Task: Add an event with the title Marketing Campaign Review and Fine-tuning, date '2023/10/01', time 7:00 AM to 9:00 AMand add a description: Welcome to our Team Building Retreat: Problem-Solving Activities, an immersive and transformative experience designed to enhance problem-solving skills, foster collaboration, and strengthen the bond within your team. This retreat is an opportunity for team members to step away from their daily routines, engage in interactive activities, and work together to tackle complex challenges in a supportive and energizing environment., put the event into Orange category . Add location for the event as: Hanoi, Vietnam, logged in from the account softage.4@softage.netand send the event invitation to softage.1@softage.net and softage.2@softage.net. Set a reminder for the event At time of event
Action: Mouse moved to (146, 111)
Screenshot: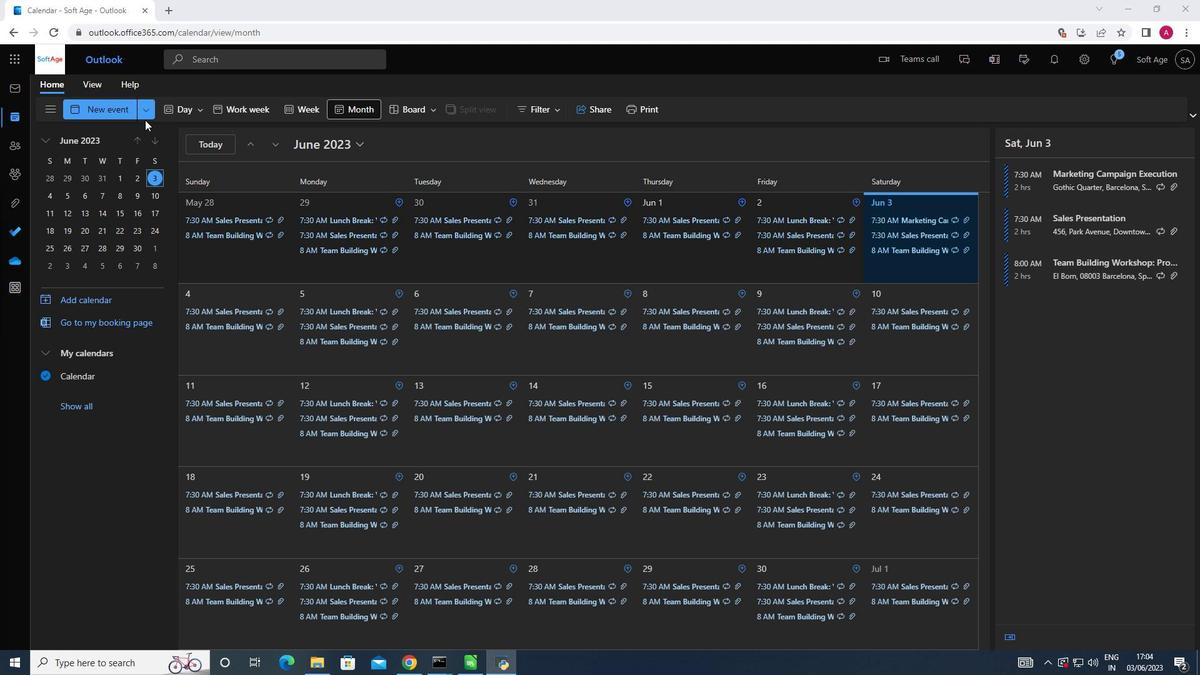 
Action: Mouse pressed left at (146, 111)
Screenshot: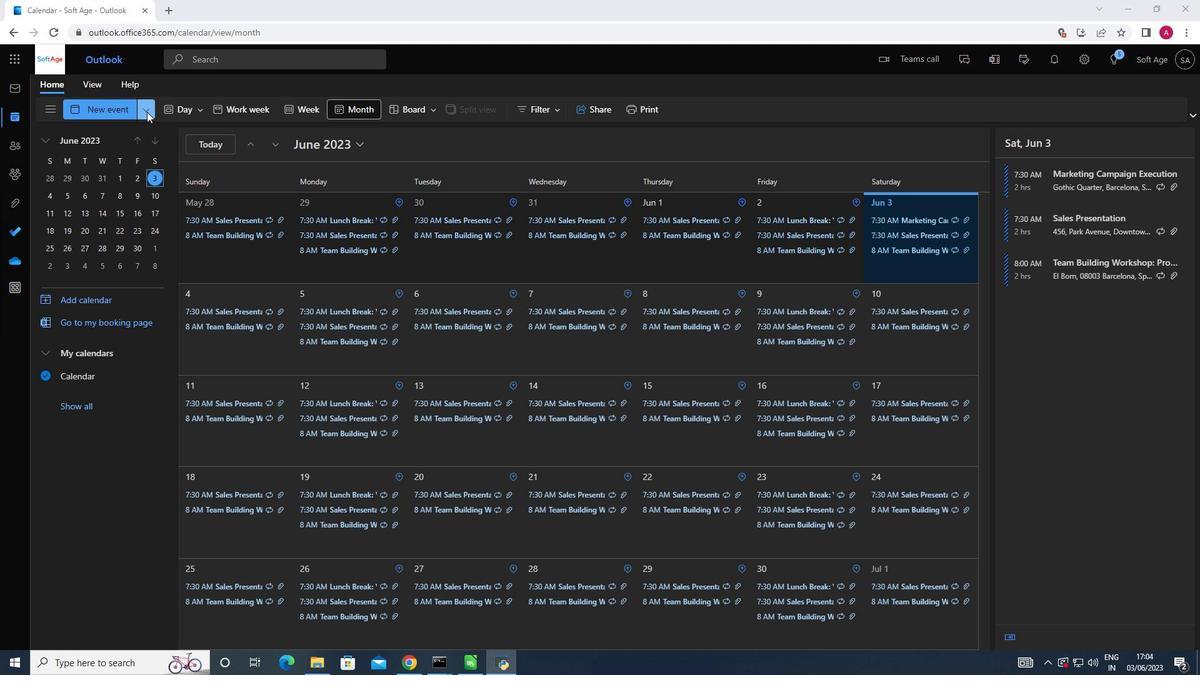 
Action: Mouse moved to (119, 156)
Screenshot: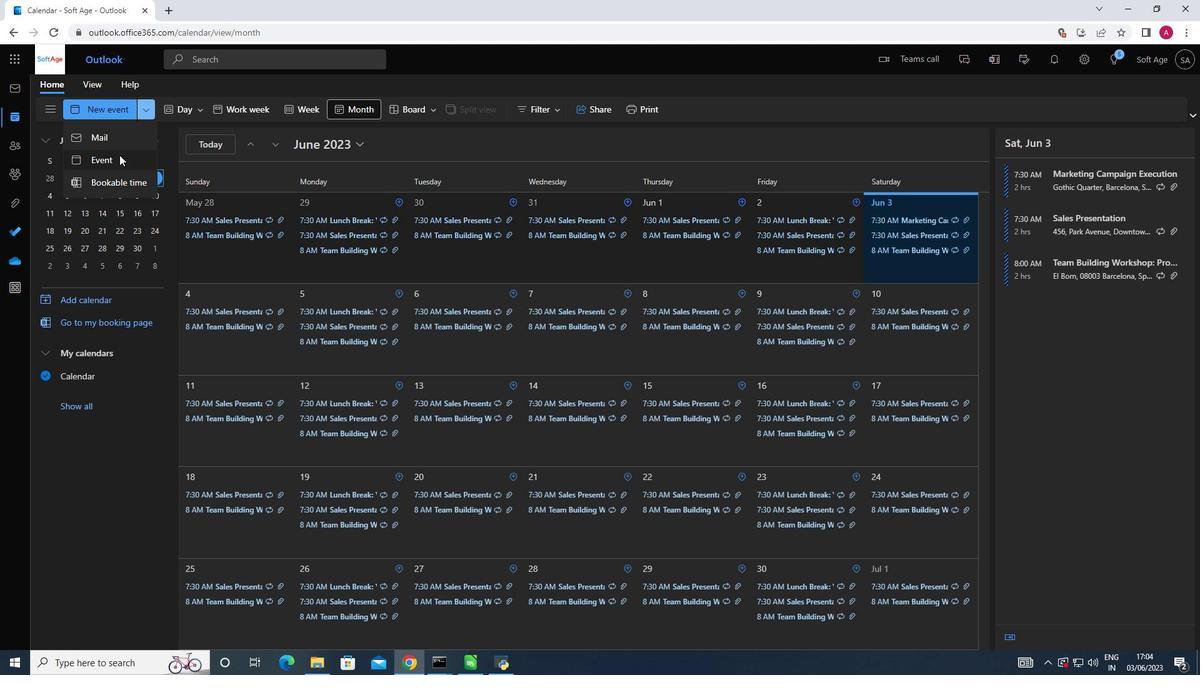 
Action: Mouse pressed left at (119, 156)
Screenshot: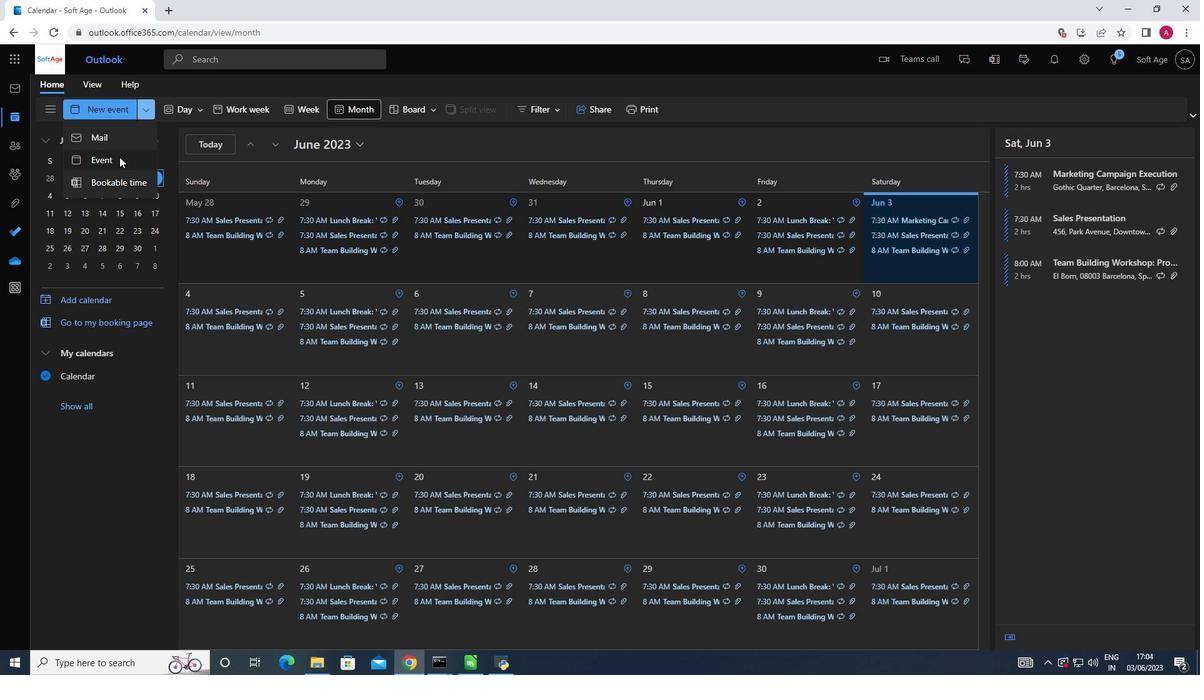 
Action: Mouse moved to (325, 179)
Screenshot: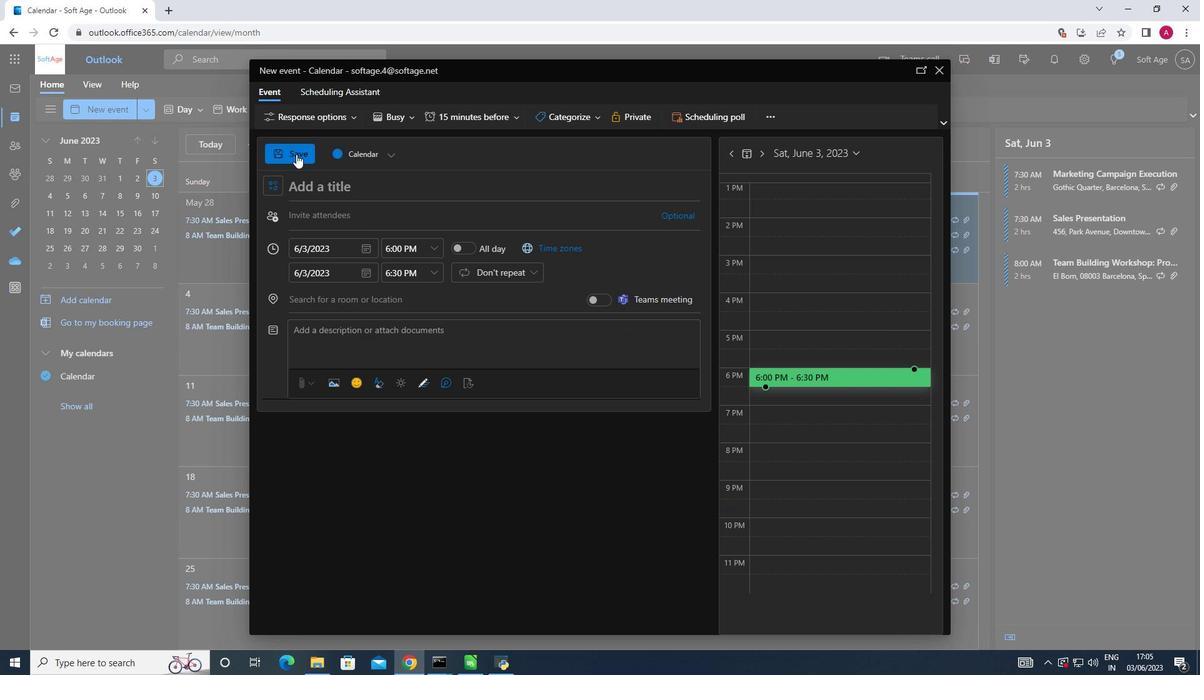 
Action: Mouse pressed left at (325, 179)
Screenshot: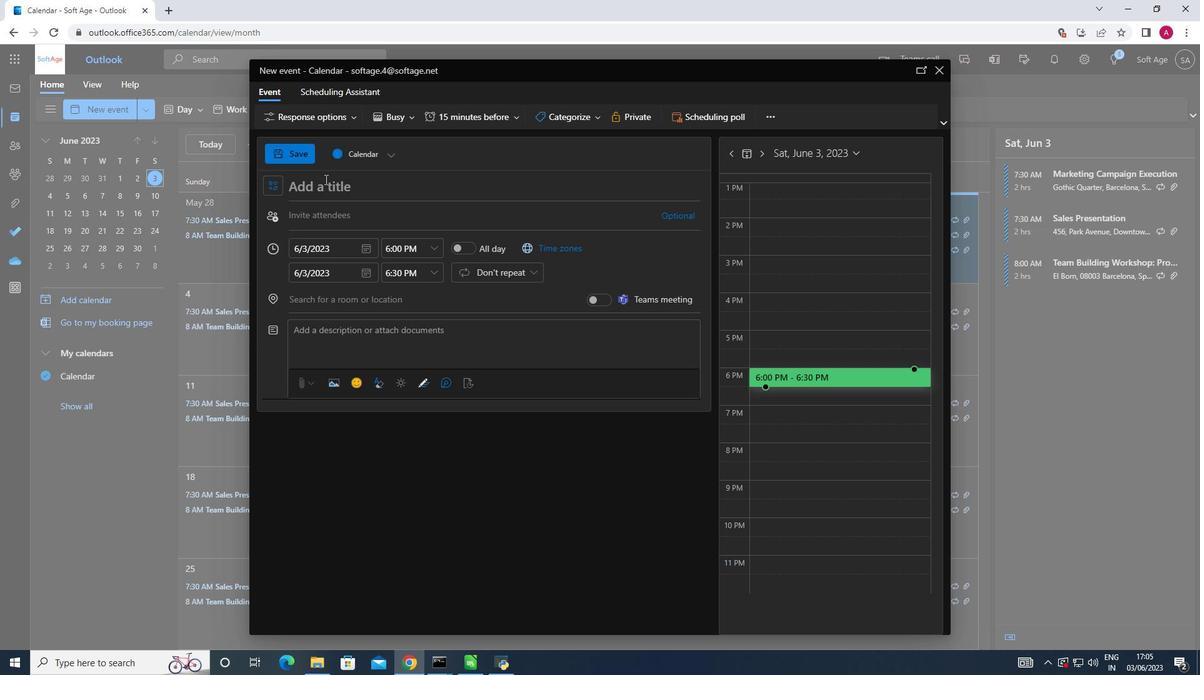 
Action: Mouse moved to (325, 180)
Screenshot: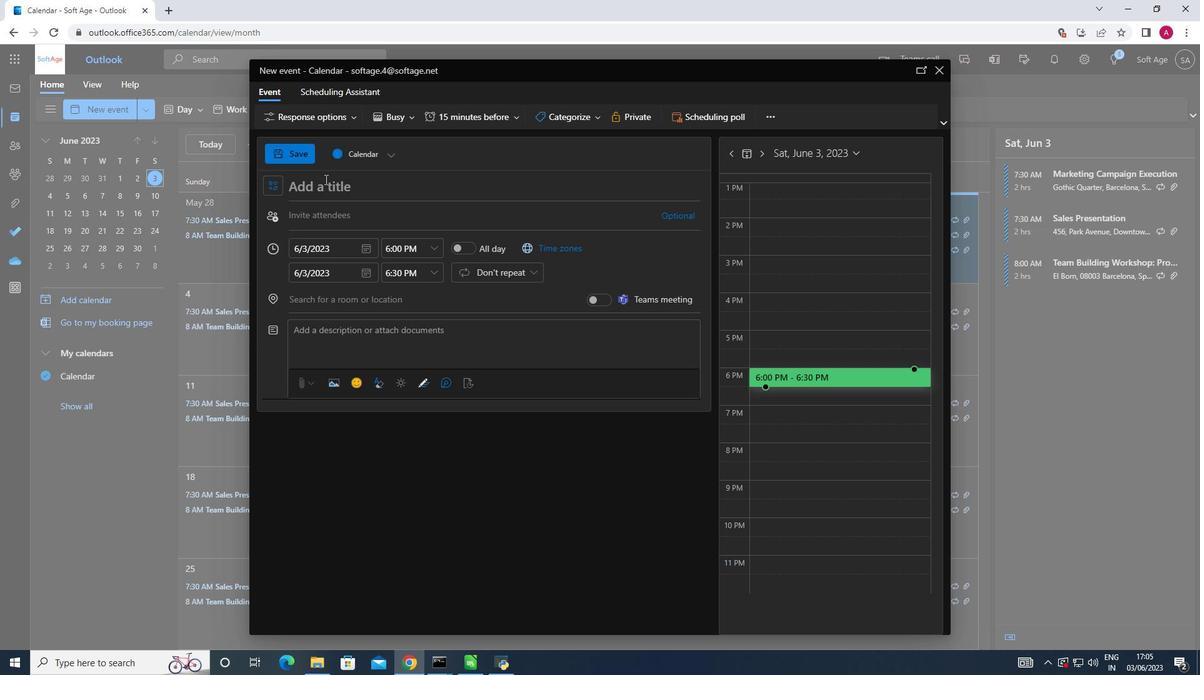 
Action: Key pressed <Key.shift>Marketing<Key.space><Key.shift>Campaigan<Key.space><Key.shift>Review<Key.space>and<Key.space><Key.shift>Fine-<Key.shift><Key.shift><Key.shift><Key.shift>Tuning
Screenshot: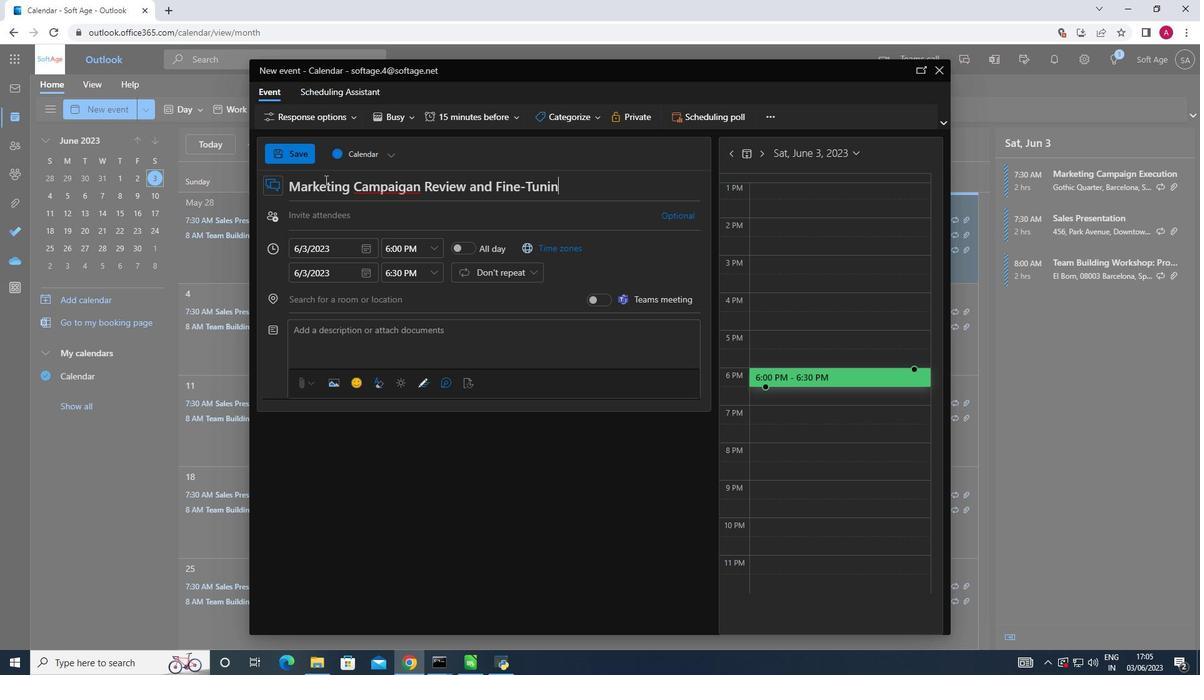 
Action: Mouse moved to (364, 247)
Screenshot: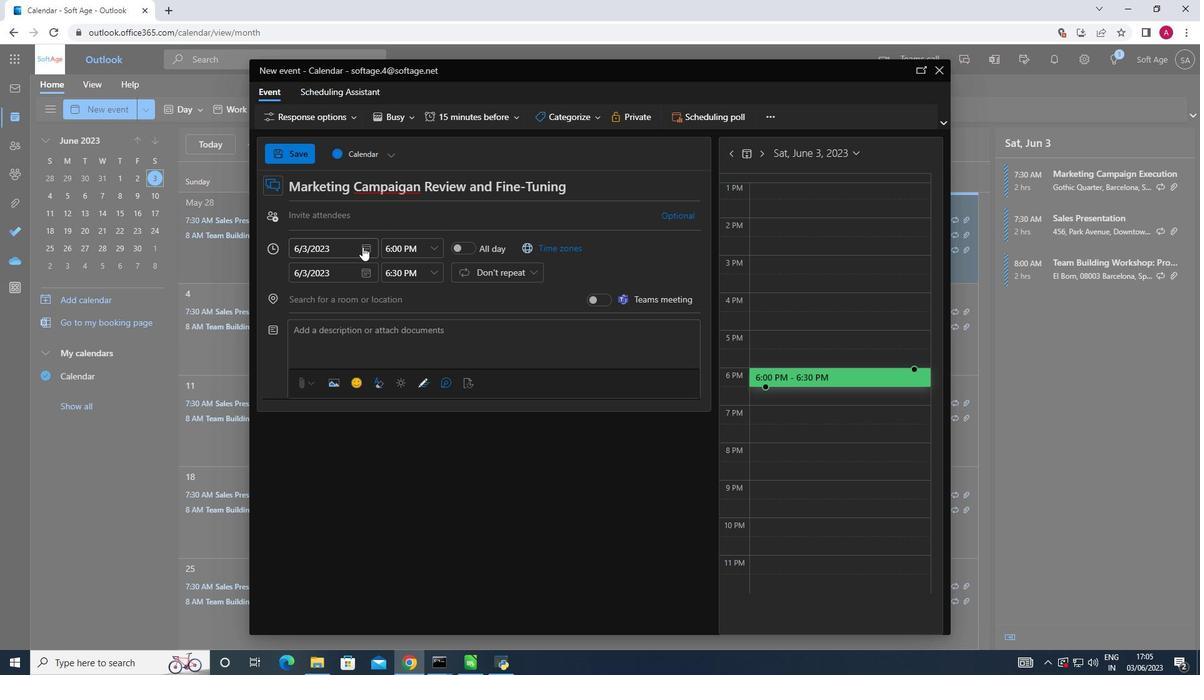 
Action: Mouse pressed left at (364, 247)
Screenshot: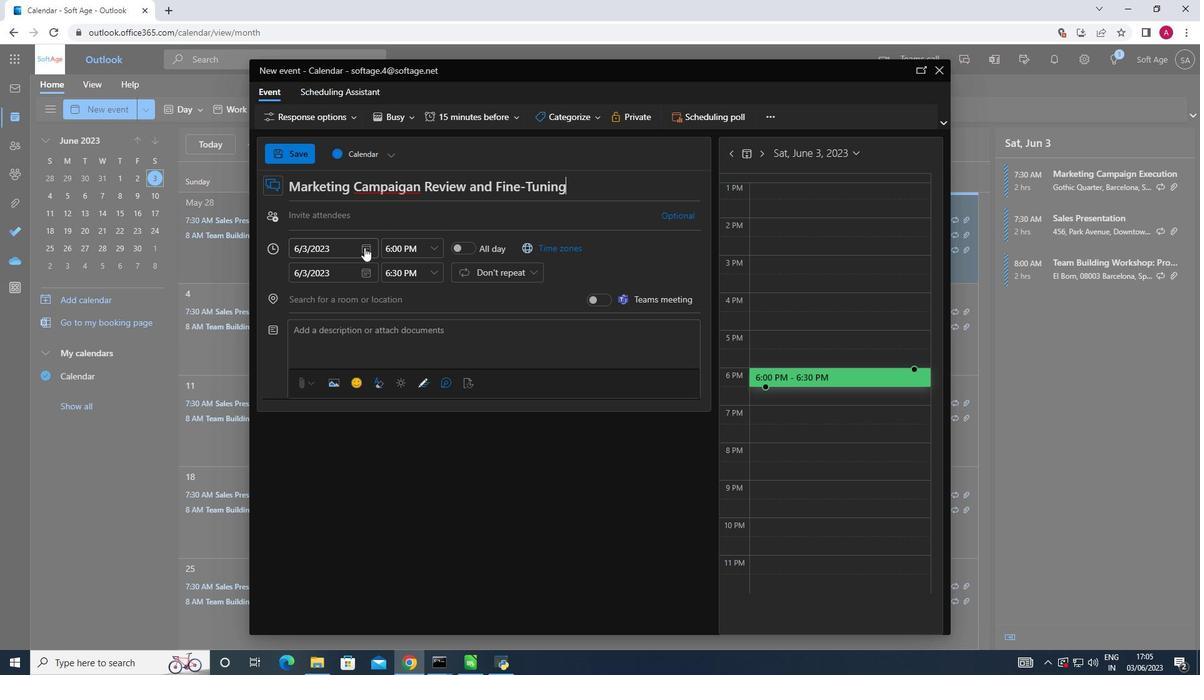 
Action: Mouse moved to (406, 278)
Screenshot: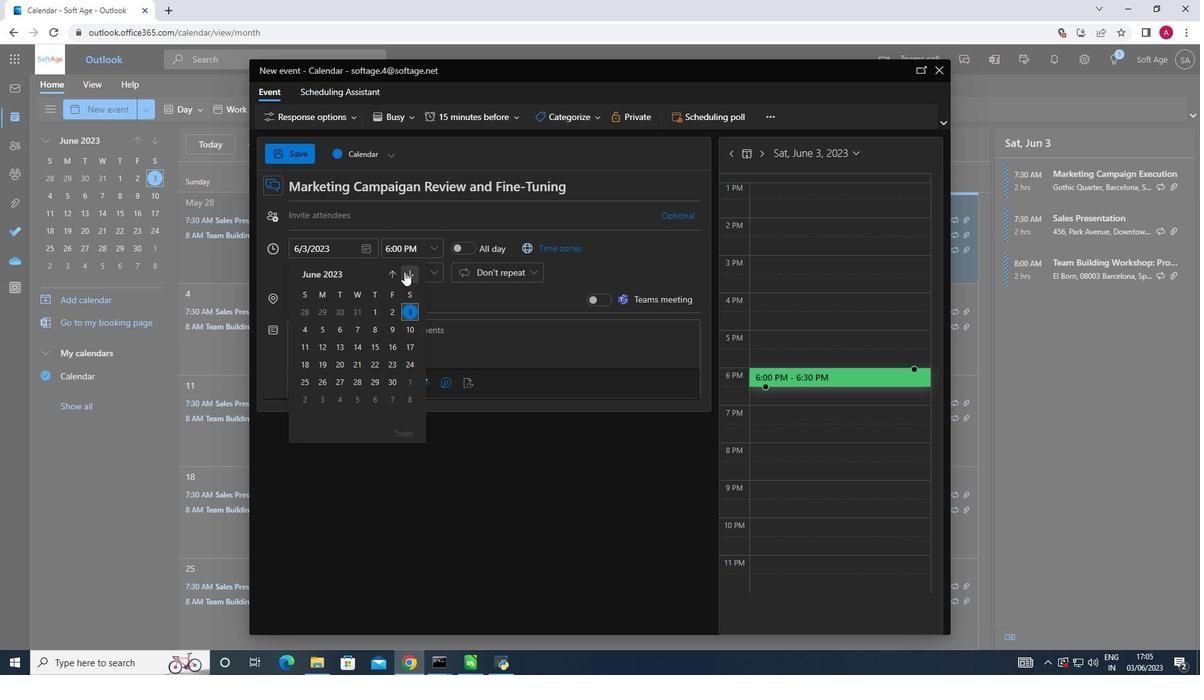 
Action: Mouse pressed left at (406, 278)
Screenshot: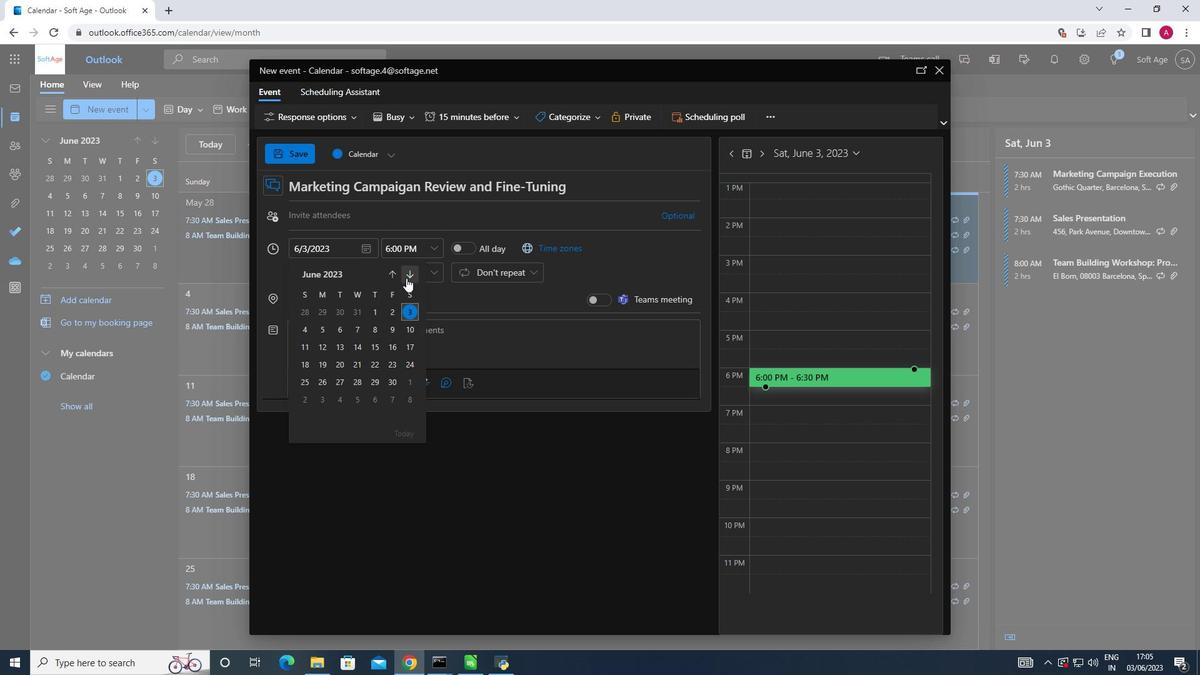 
Action: Mouse moved to (407, 275)
Screenshot: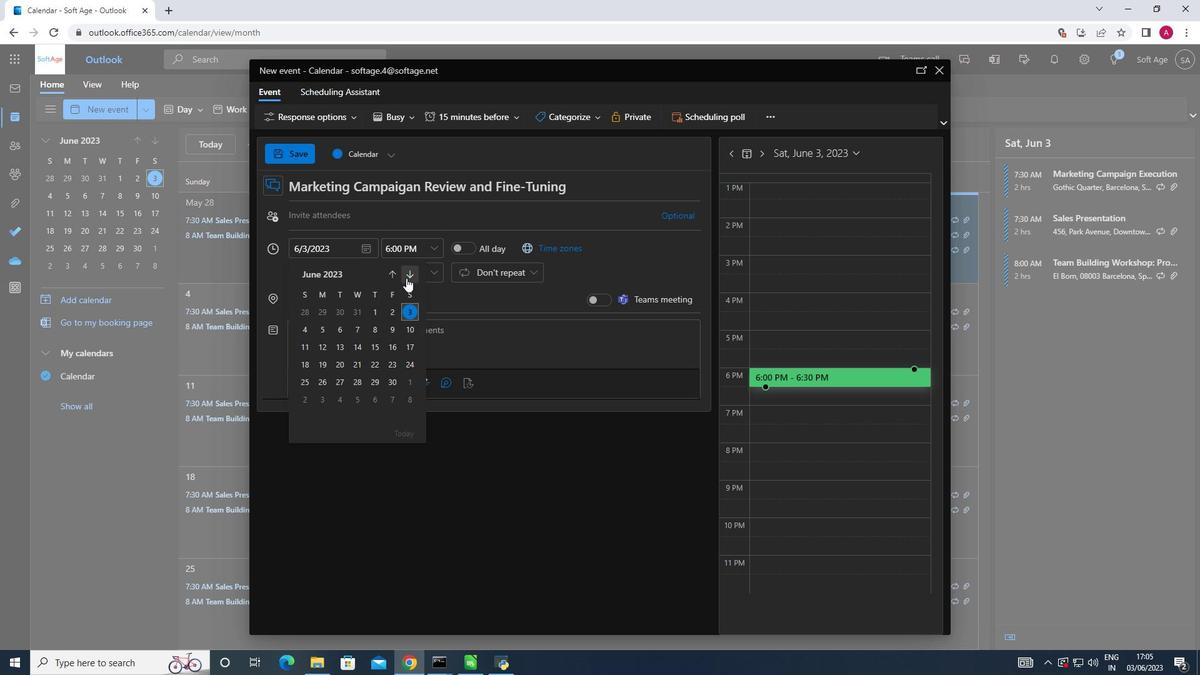 
Action: Mouse pressed left at (407, 275)
Screenshot: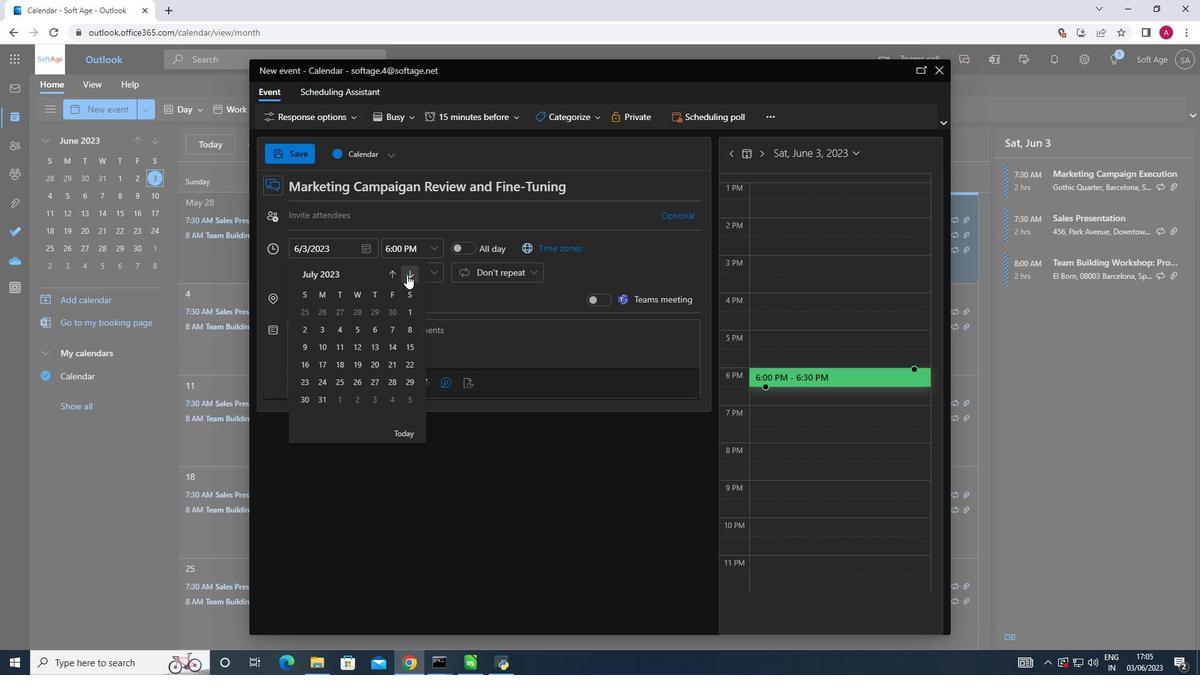 
Action: Mouse pressed left at (407, 275)
Screenshot: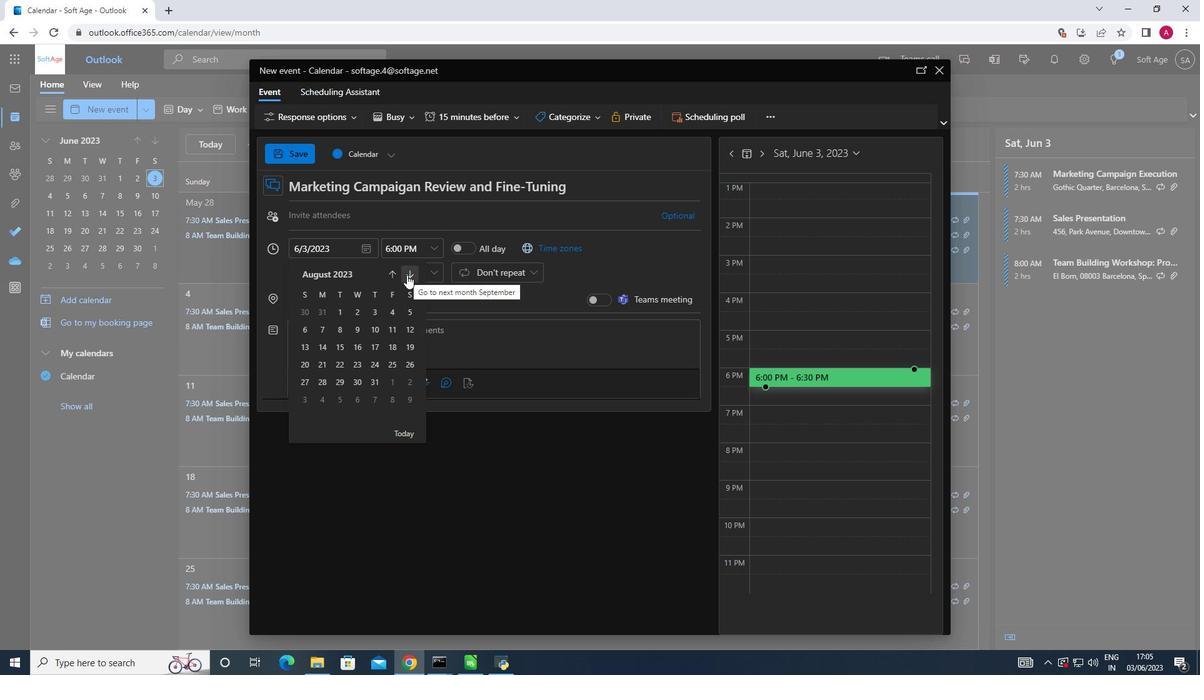 
Action: Mouse moved to (407, 272)
Screenshot: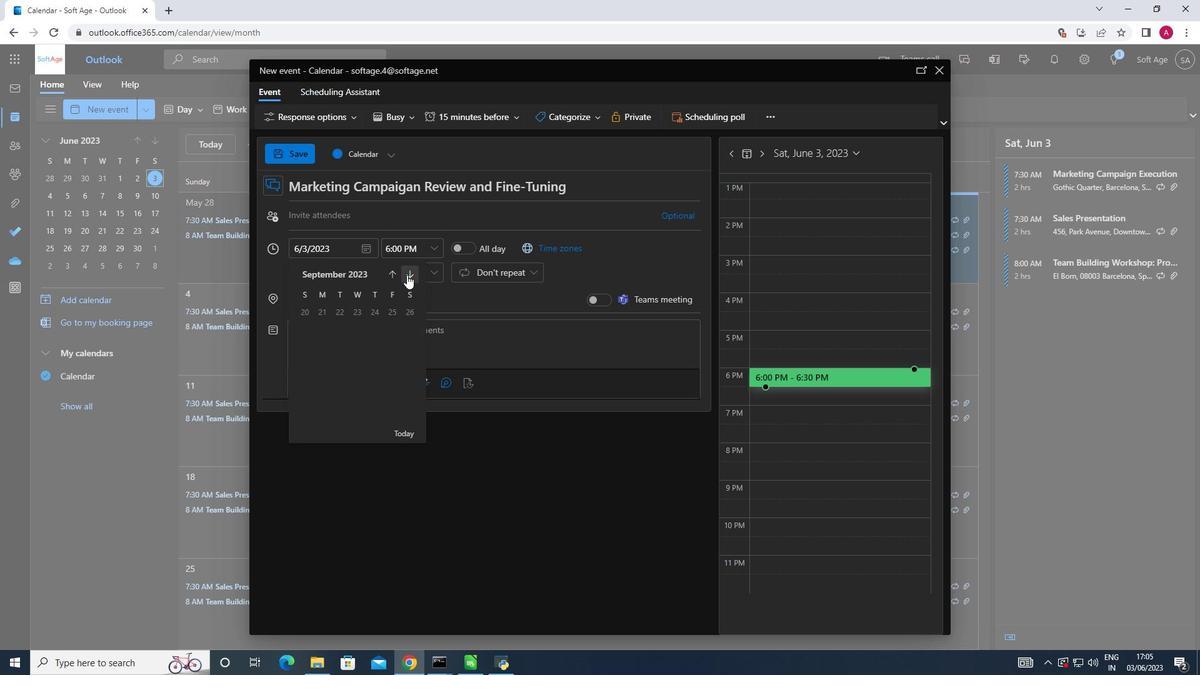
Action: Mouse pressed left at (407, 272)
Screenshot: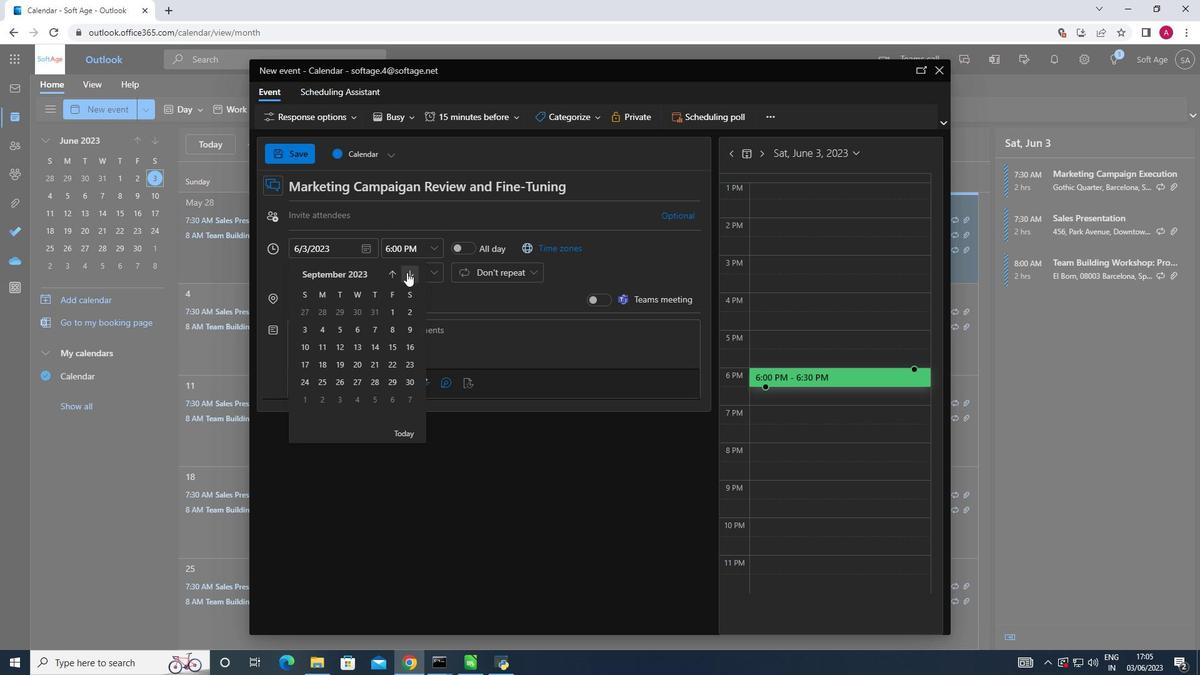 
Action: Mouse moved to (303, 317)
Screenshot: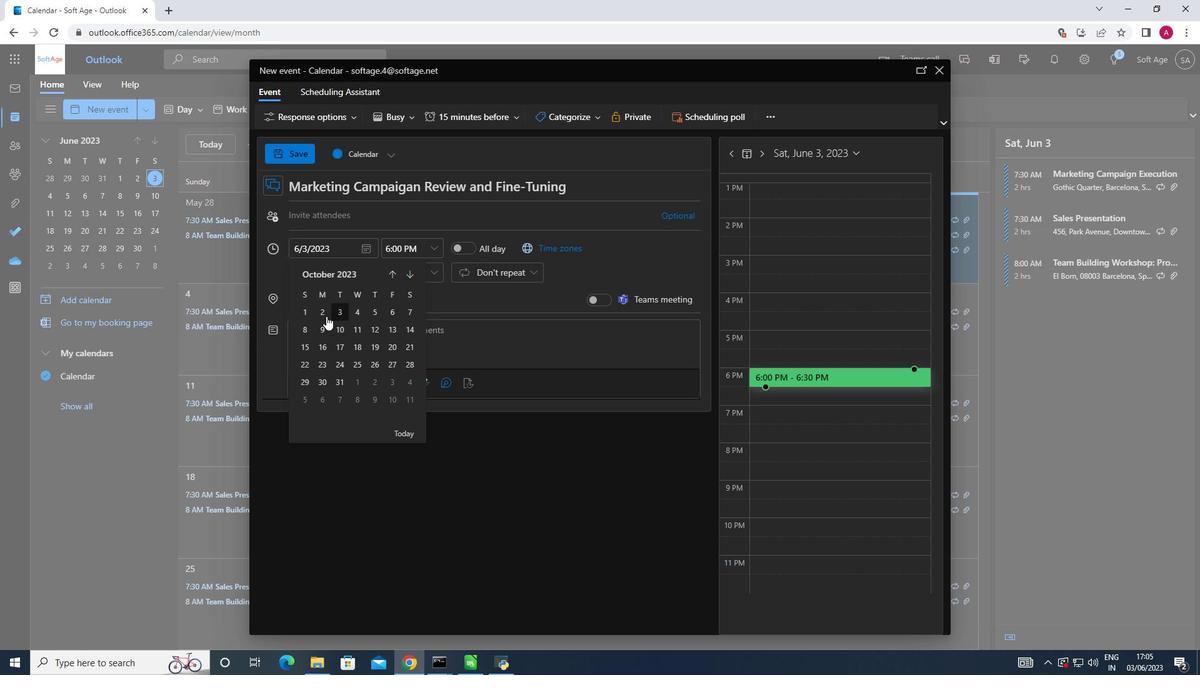 
Action: Mouse pressed left at (303, 317)
Screenshot: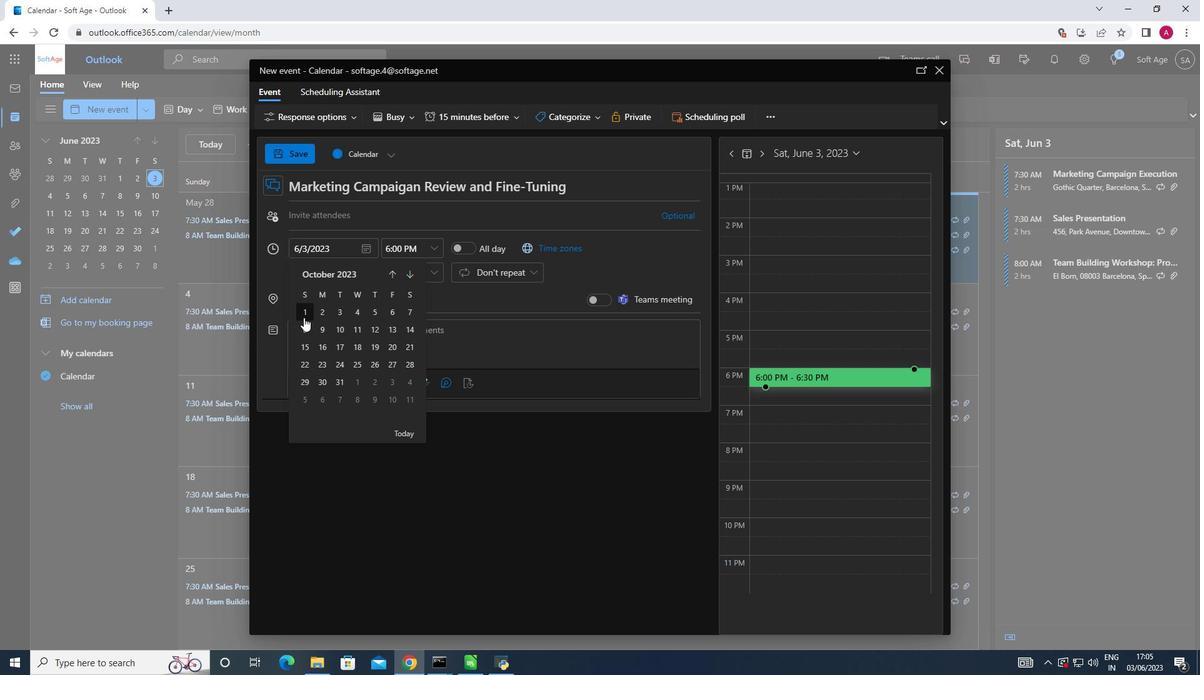
Action: Mouse moved to (430, 248)
Screenshot: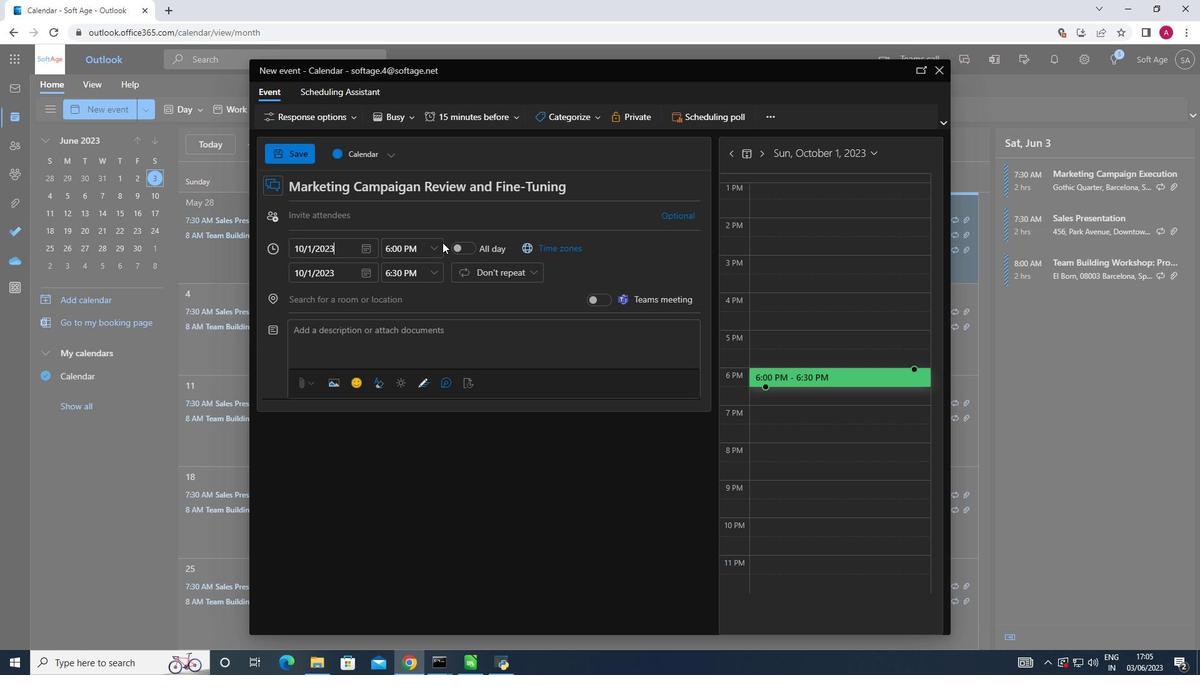 
Action: Mouse pressed left at (430, 248)
Screenshot: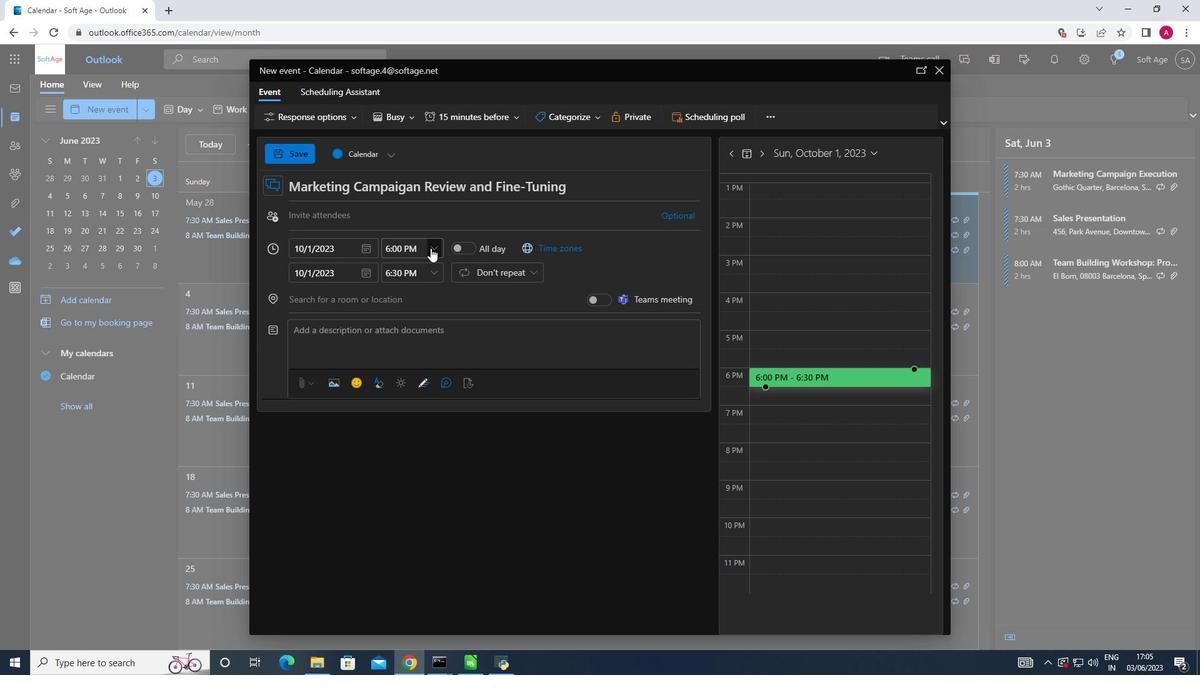 
Action: Mouse moved to (427, 264)
Screenshot: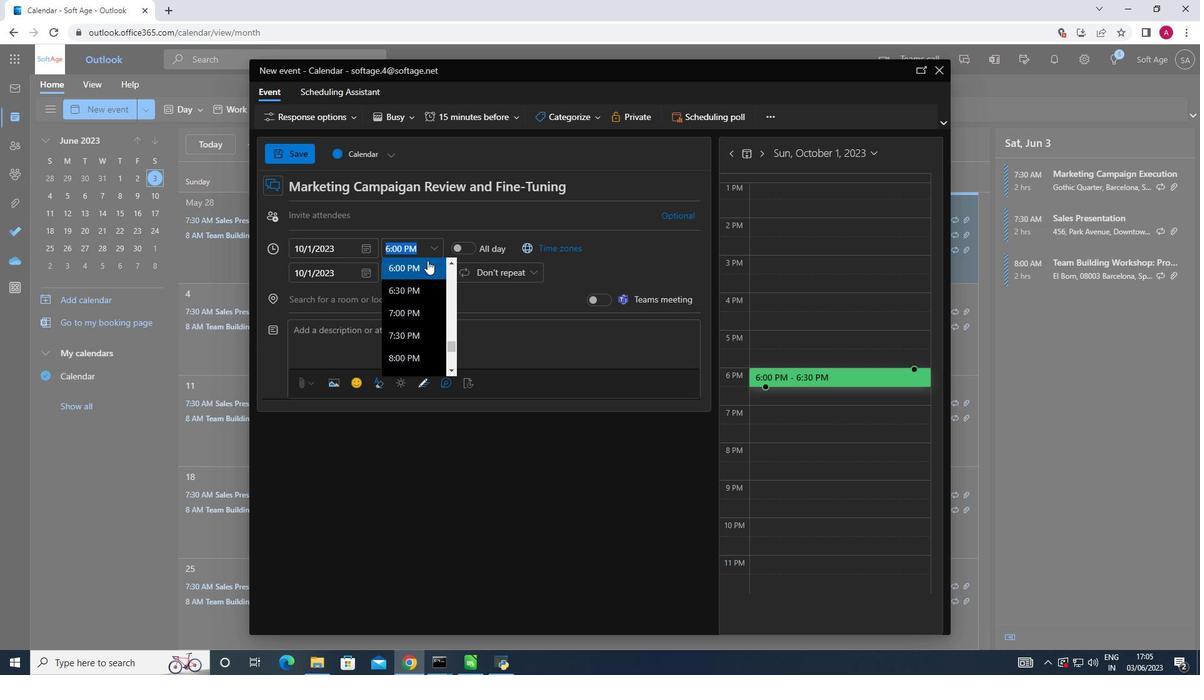 
Action: Mouse scrolled (427, 265) with delta (0, 0)
Screenshot: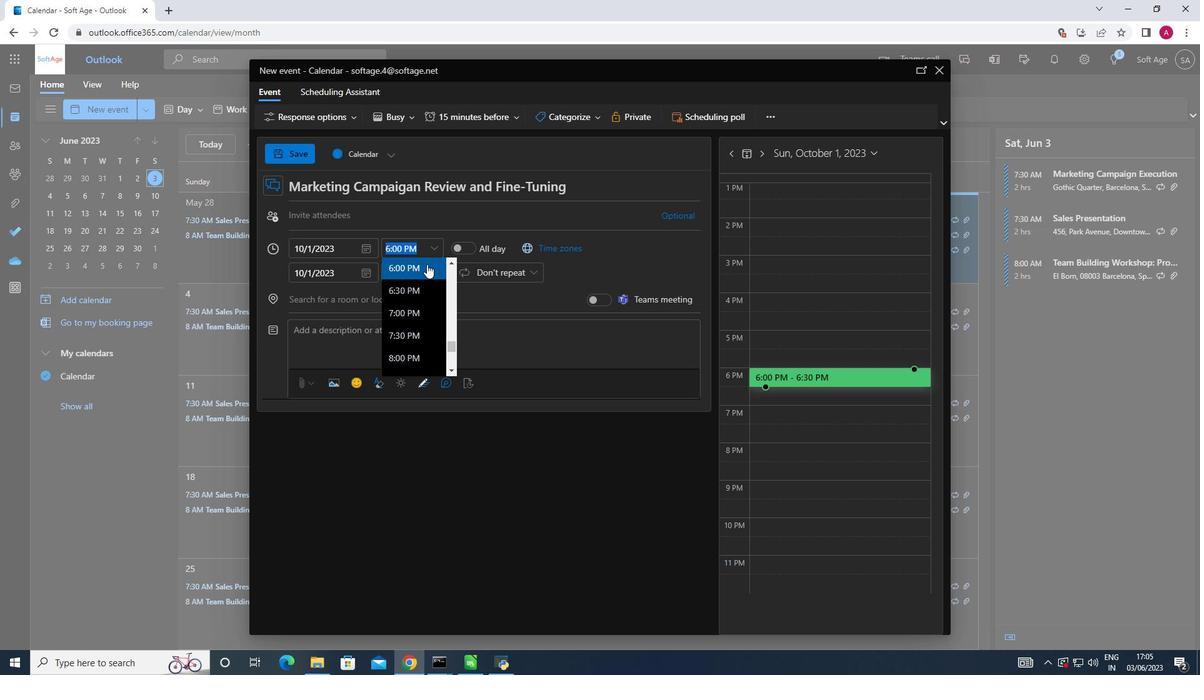 
Action: Mouse scrolled (427, 265) with delta (0, 0)
Screenshot: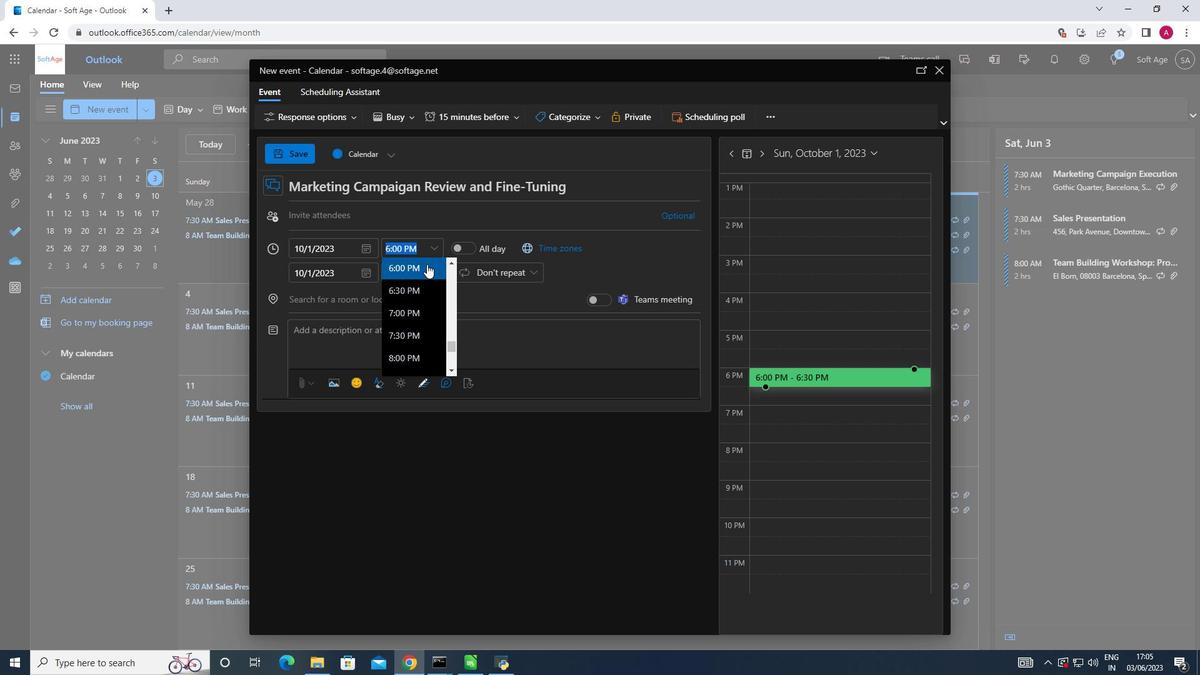
Action: Mouse scrolled (427, 265) with delta (0, 0)
Screenshot: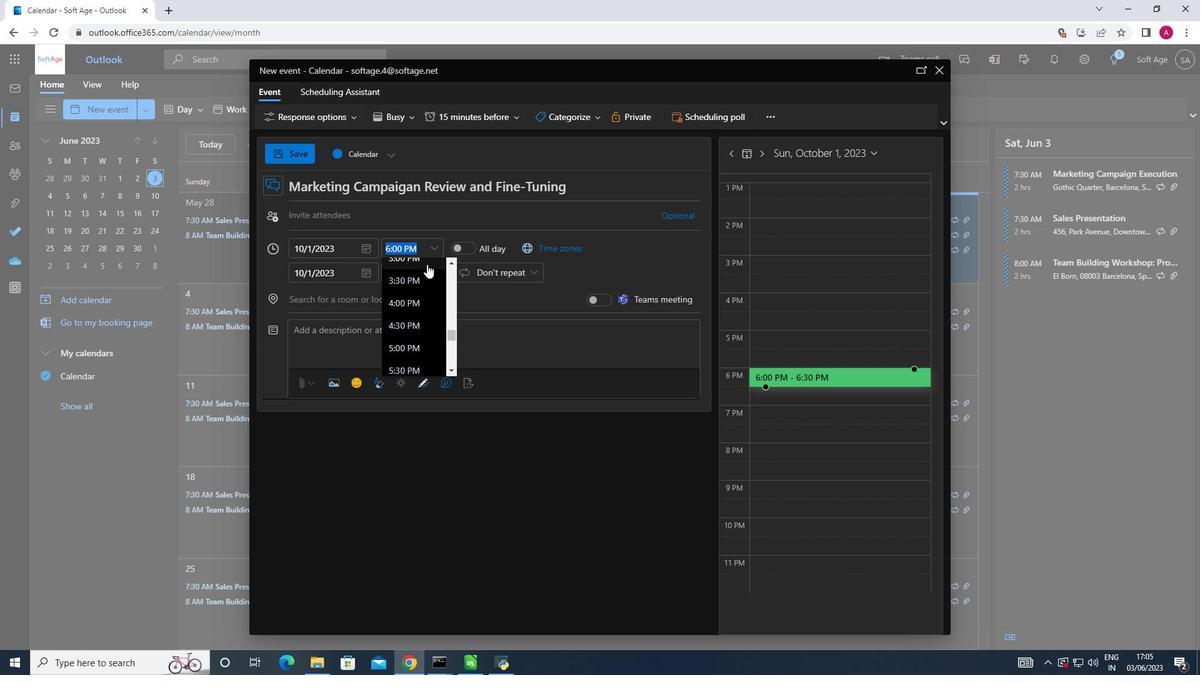 
Action: Mouse scrolled (427, 265) with delta (0, 0)
Screenshot: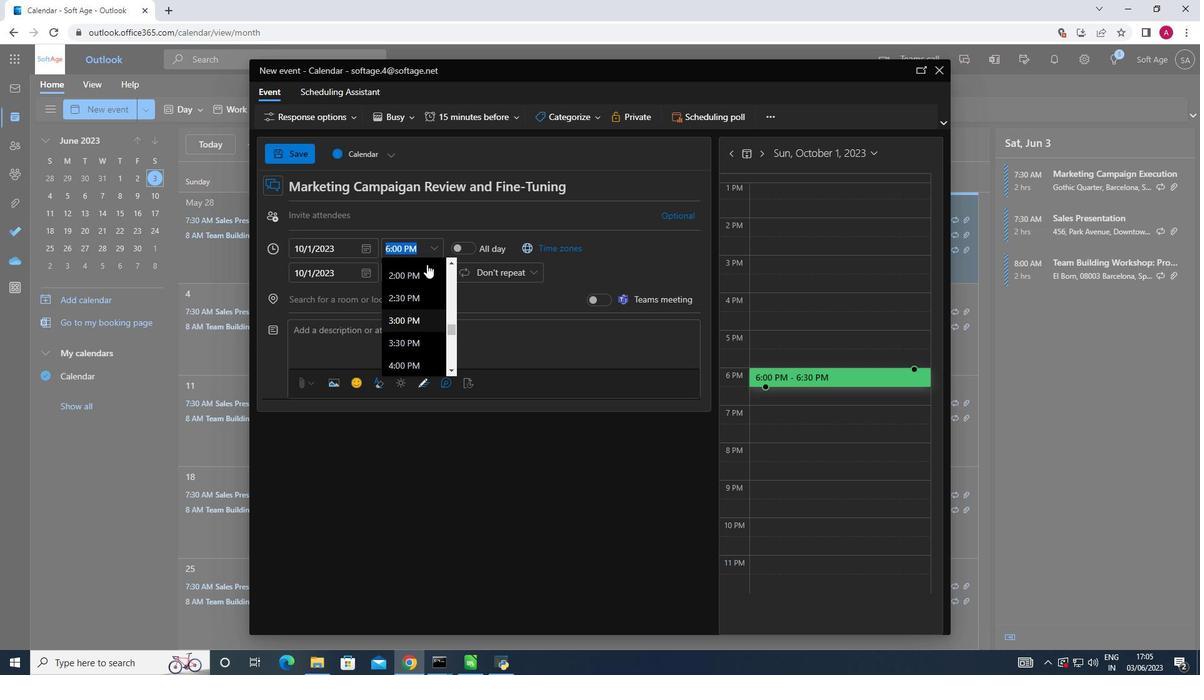 
Action: Mouse scrolled (427, 265) with delta (0, 0)
Screenshot: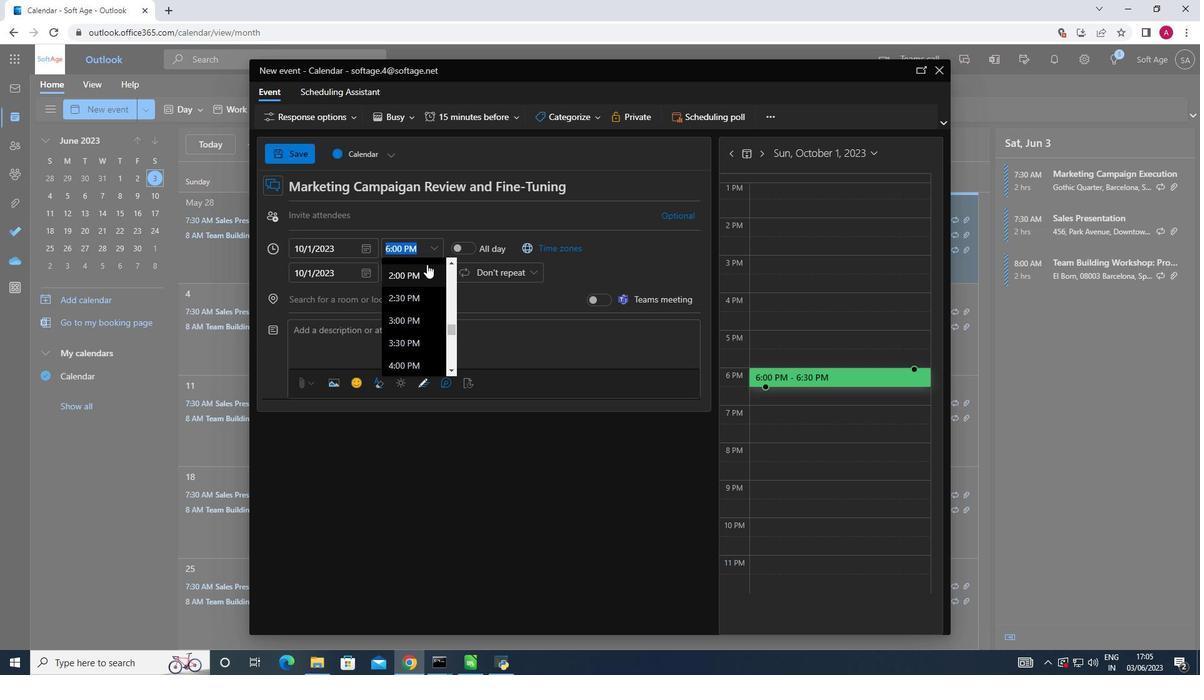 
Action: Mouse scrolled (427, 265) with delta (0, 0)
Screenshot: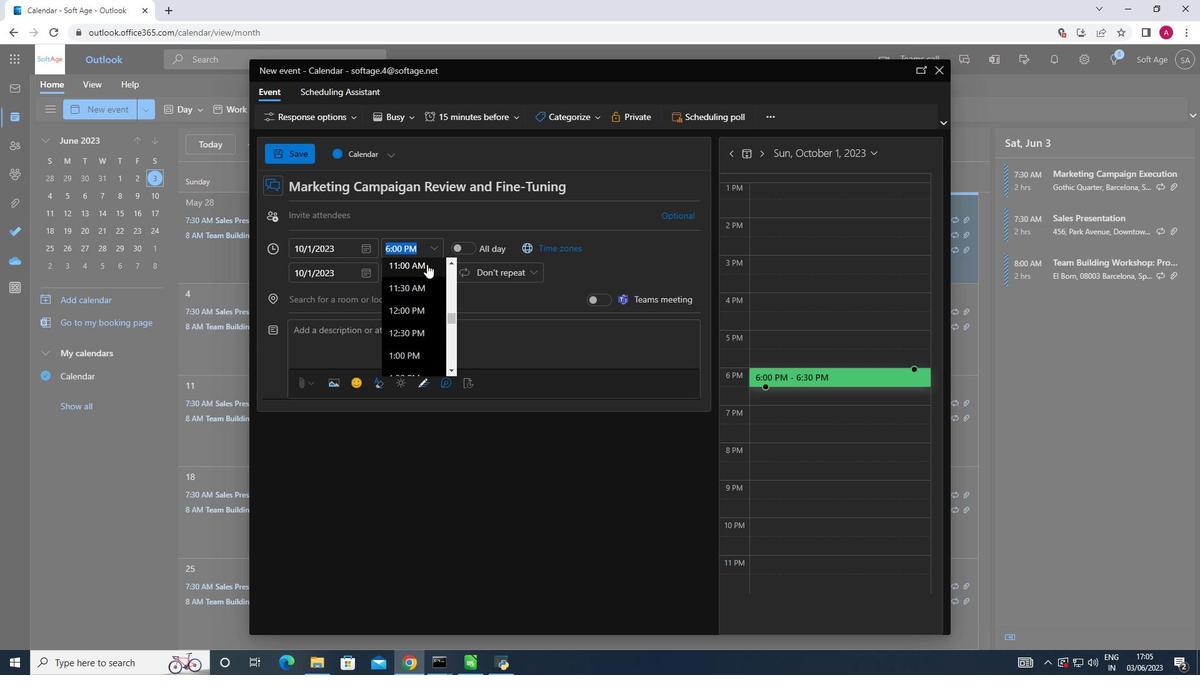 
Action: Mouse scrolled (427, 265) with delta (0, 0)
Screenshot: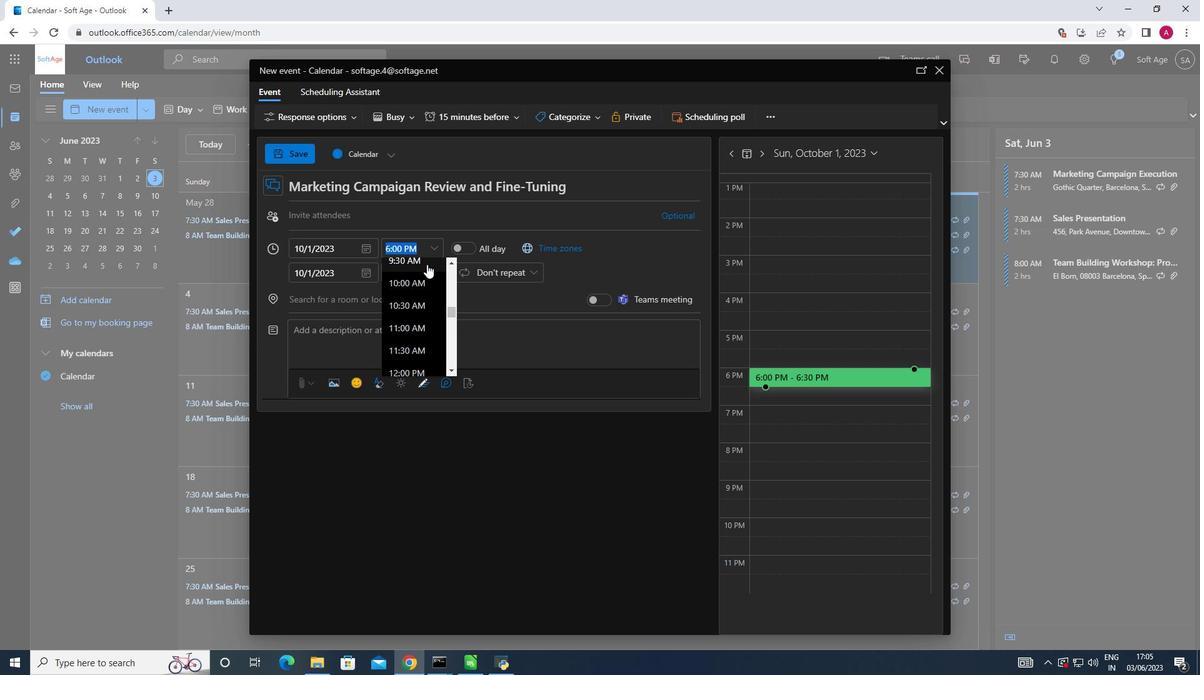 
Action: Mouse scrolled (427, 265) with delta (0, 0)
Screenshot: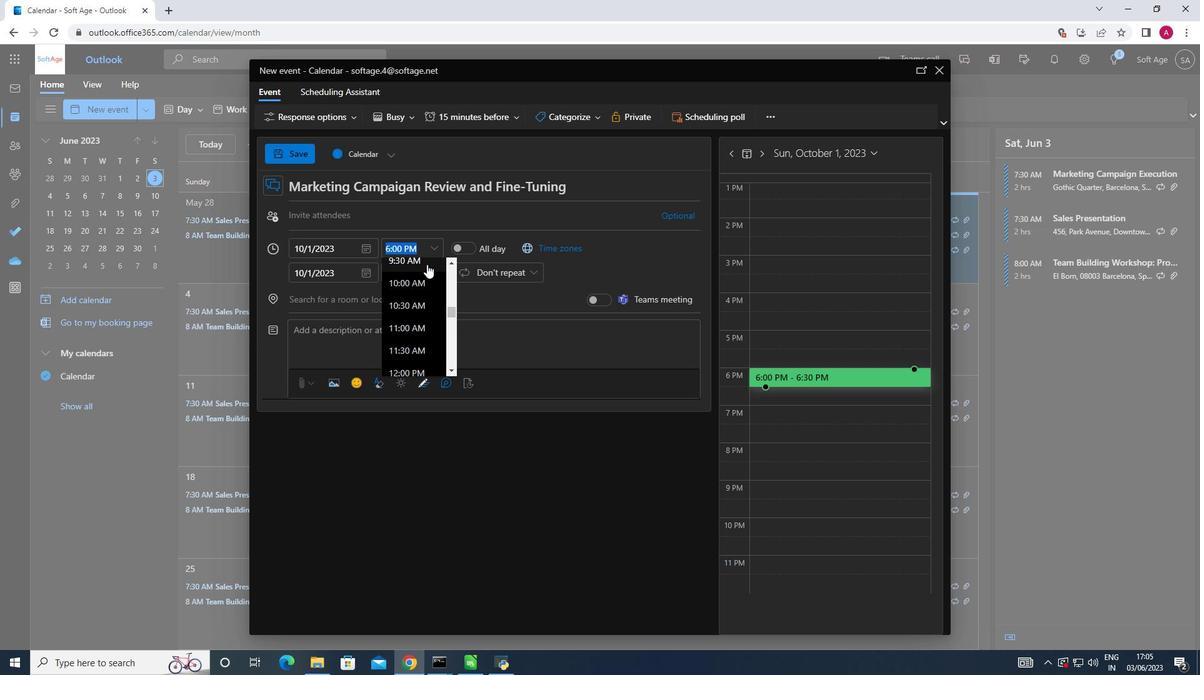 
Action: Mouse moved to (407, 275)
Screenshot: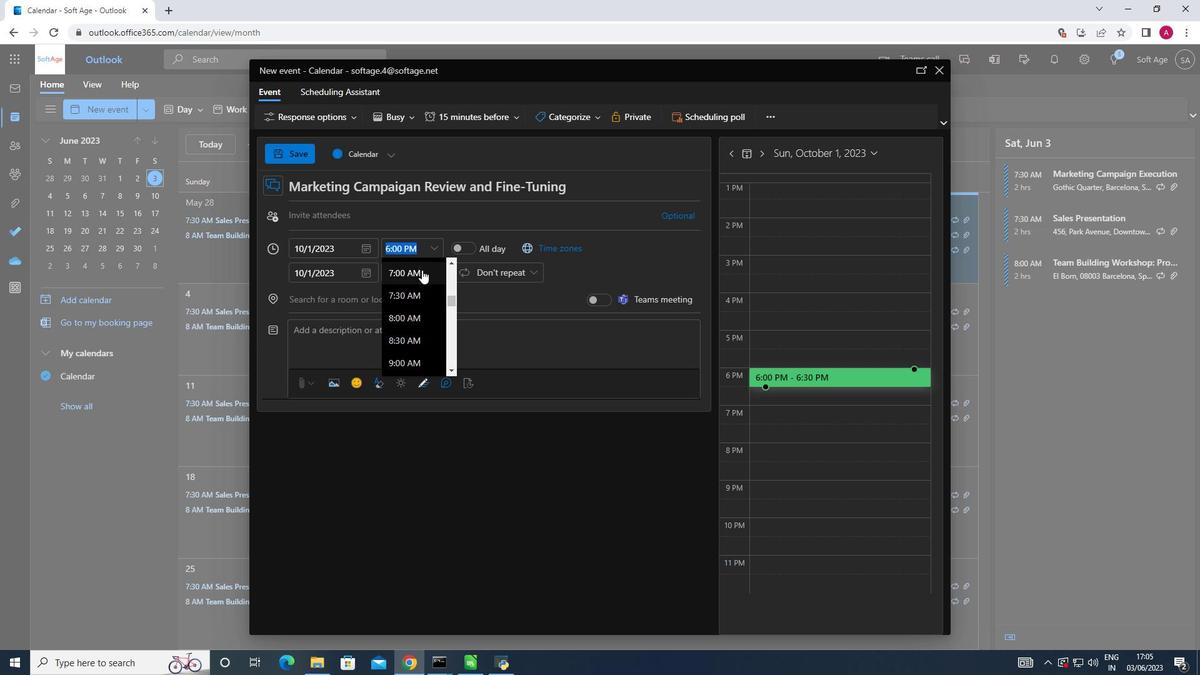 
Action: Mouse pressed left at (407, 275)
Screenshot: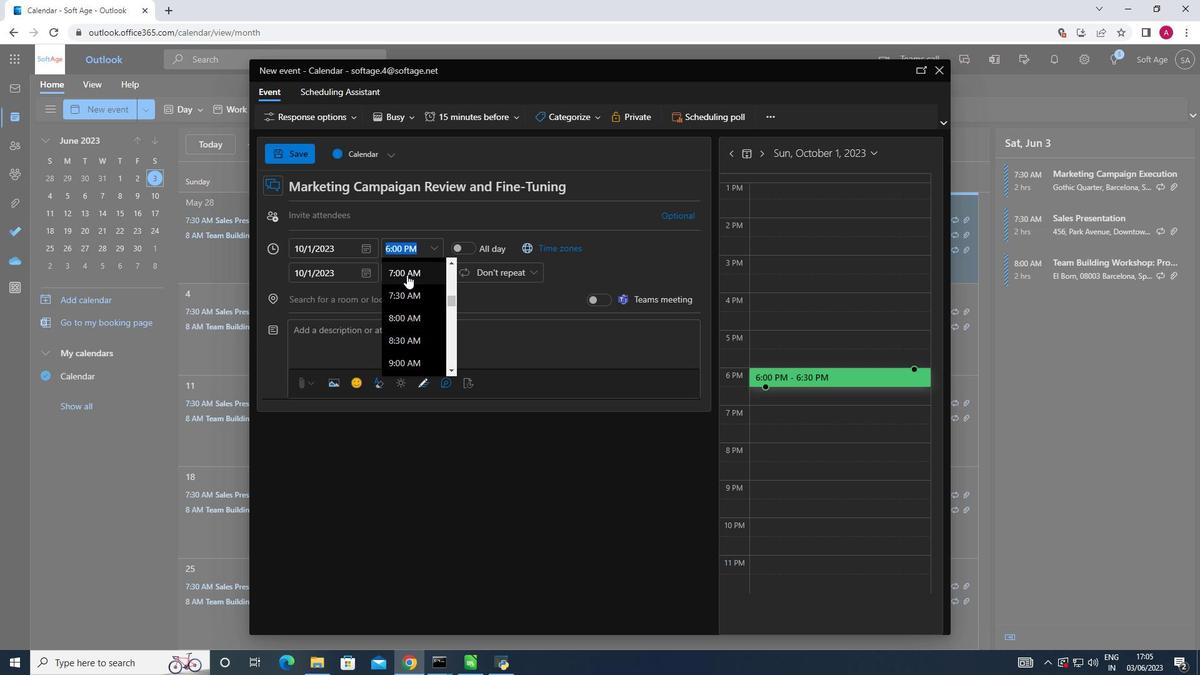 
Action: Mouse moved to (431, 273)
Screenshot: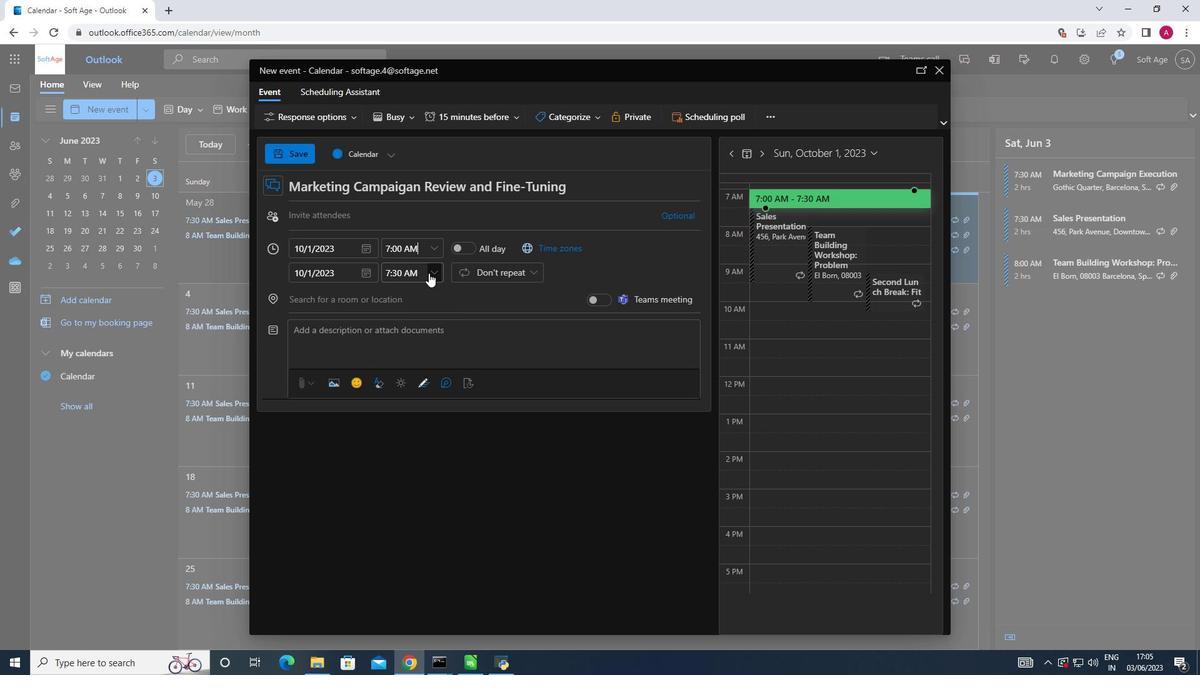 
Action: Mouse pressed left at (431, 273)
Screenshot: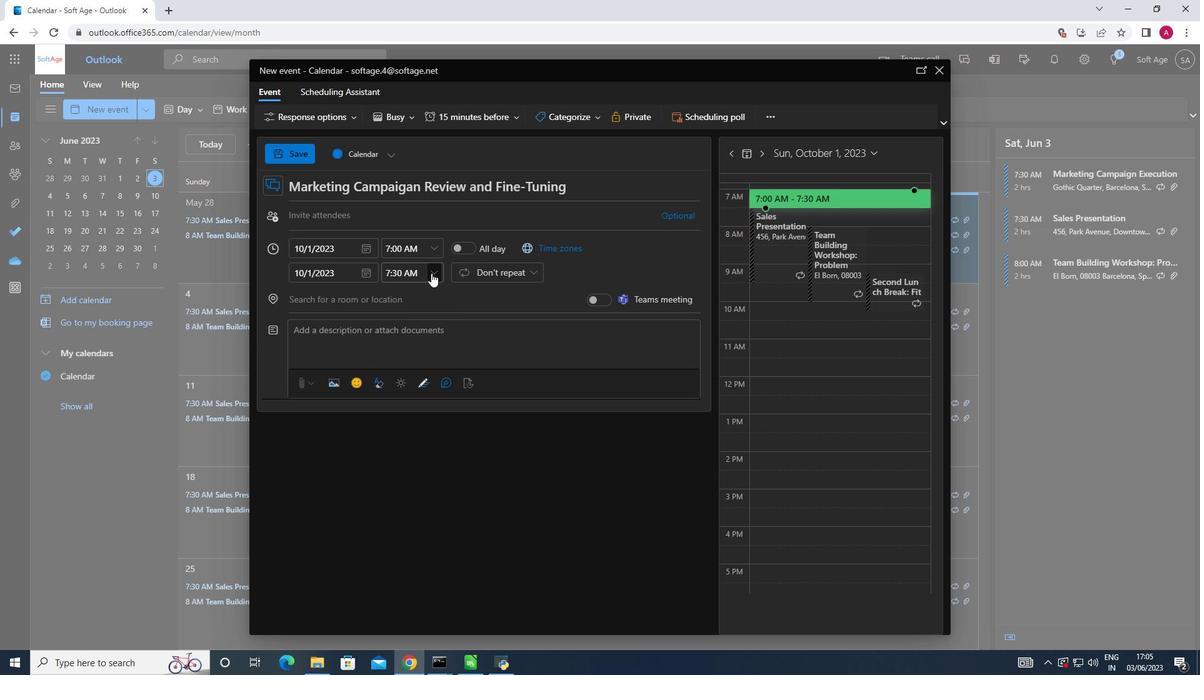 
Action: Mouse moved to (412, 360)
Screenshot: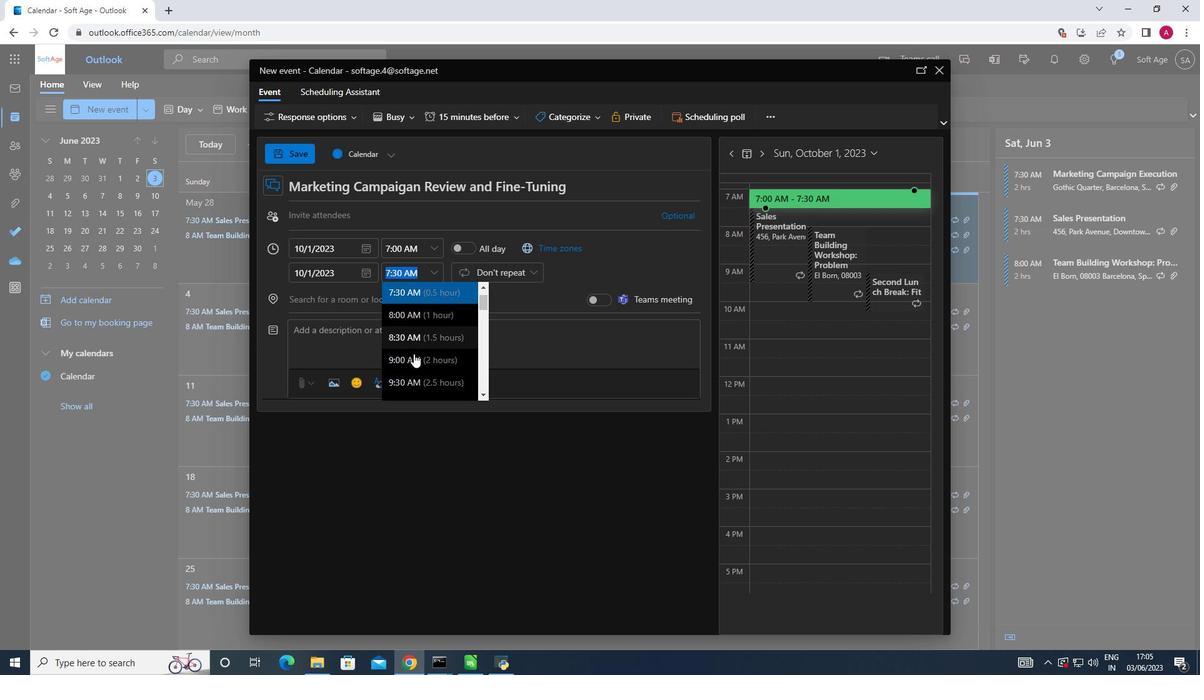 
Action: Mouse pressed left at (412, 360)
Screenshot: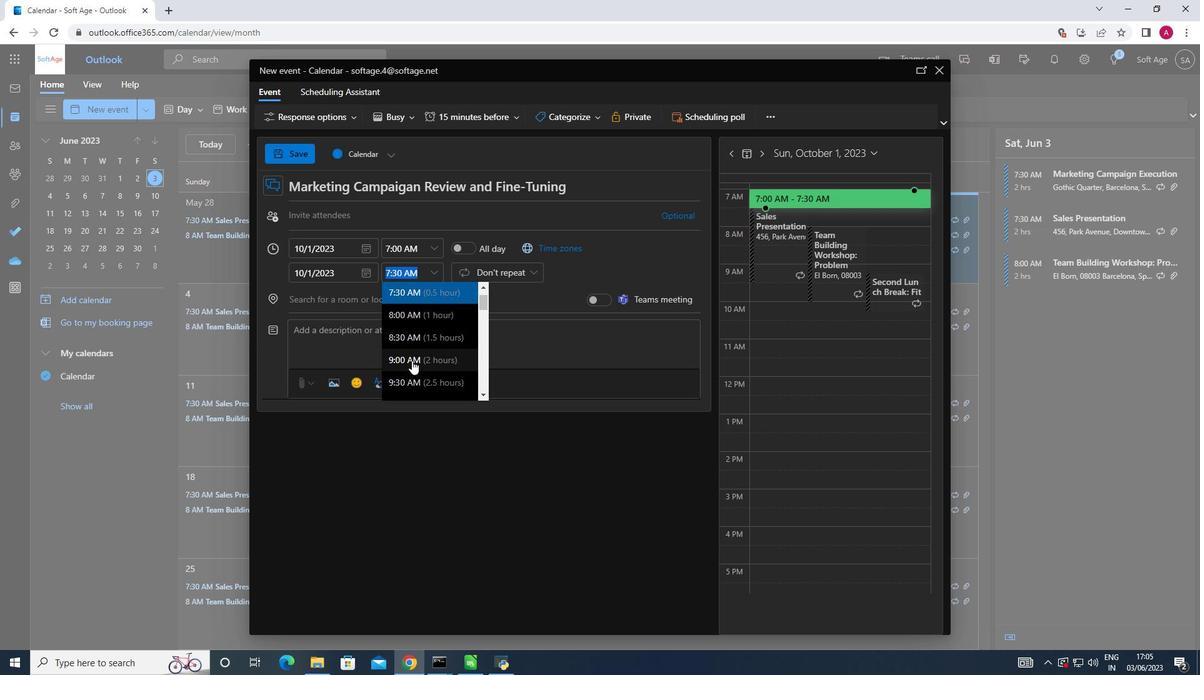
Action: Mouse moved to (338, 338)
Screenshot: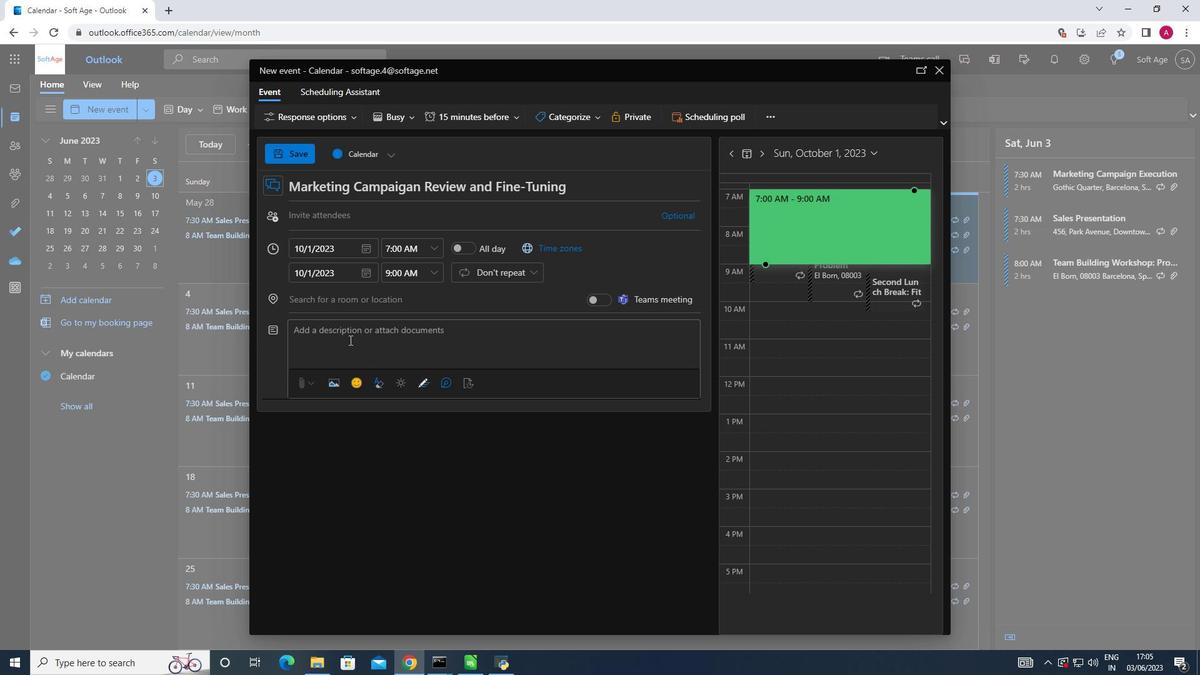 
Action: Mouse pressed left at (338, 338)
Screenshot: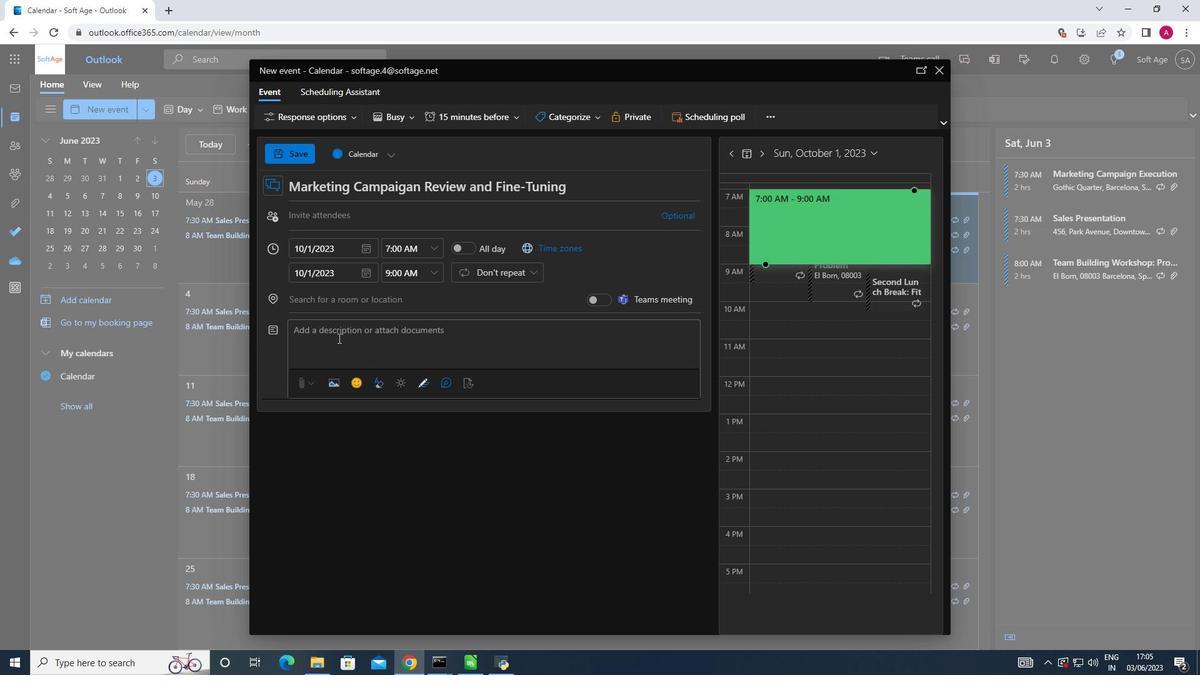 
Action: Key pressed <Key.shift>Welcome<Key.space>to<Key.space>our<Key.space><Key.shift>Team<Key.space><Key.shift>Building<Key.space><Key.shift>Retreat<Key.space><Key.shift_r>:<Key.space><Key.shift_r>Problem-<Key.shift>Solving<Key.space><Key.shift>Activities<Key.space><Key.backspace>,<Key.space>an<Key.space>immersive<Key.space>and<Key.space>transformative<Key.space>experience<Key.space>designed<Key.space>to<Key.space>enhance<Key.space>problem-solving<Key.space>skills,<Key.space>foster<Key.space>collaboration,<Key.space>and<Key.space>strenghthen<Key.space>
Screenshot: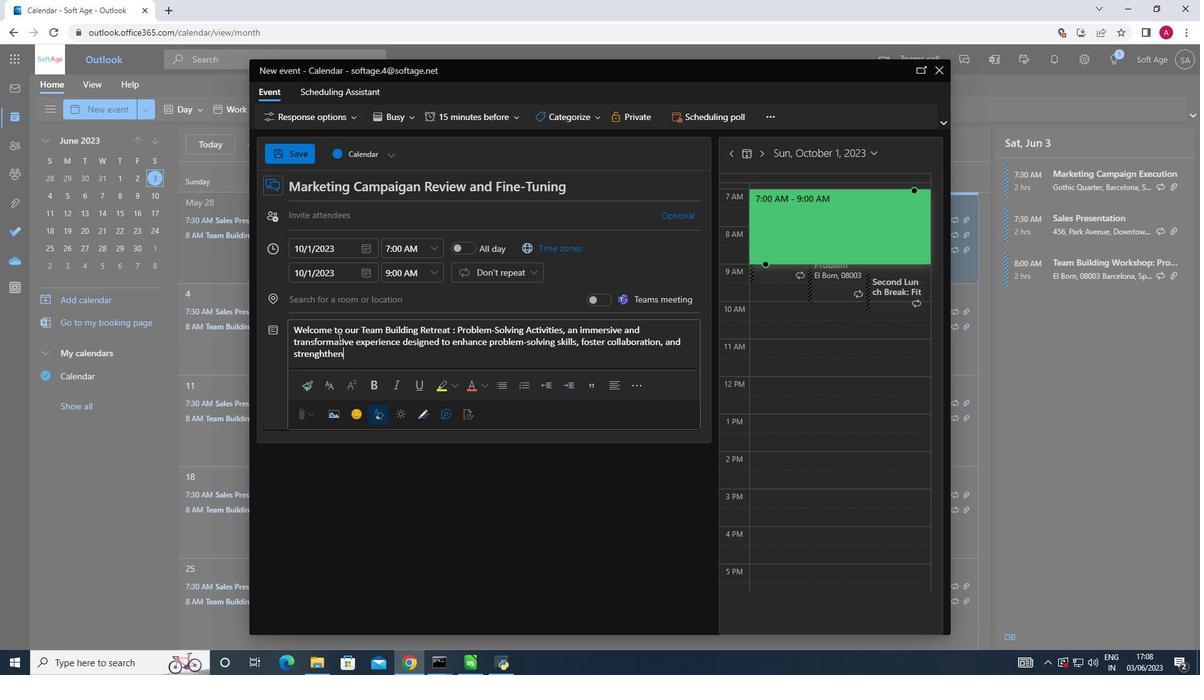 
Action: Mouse moved to (323, 357)
Screenshot: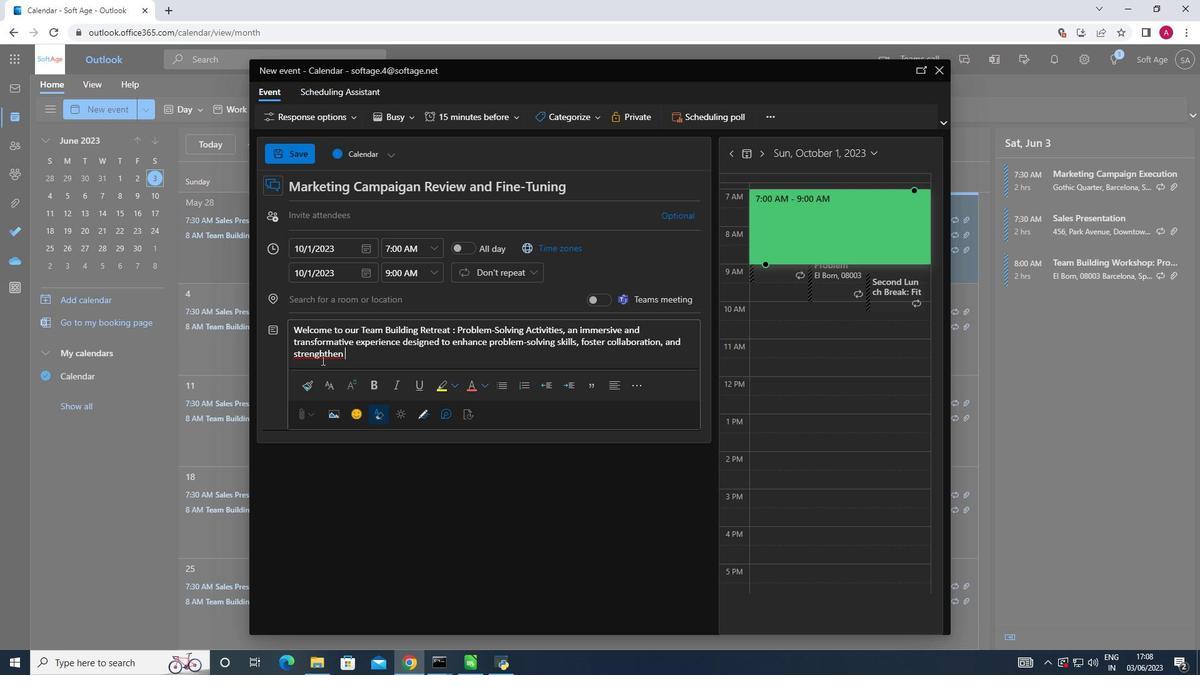 
Action: Mouse pressed left at (323, 357)
Screenshot: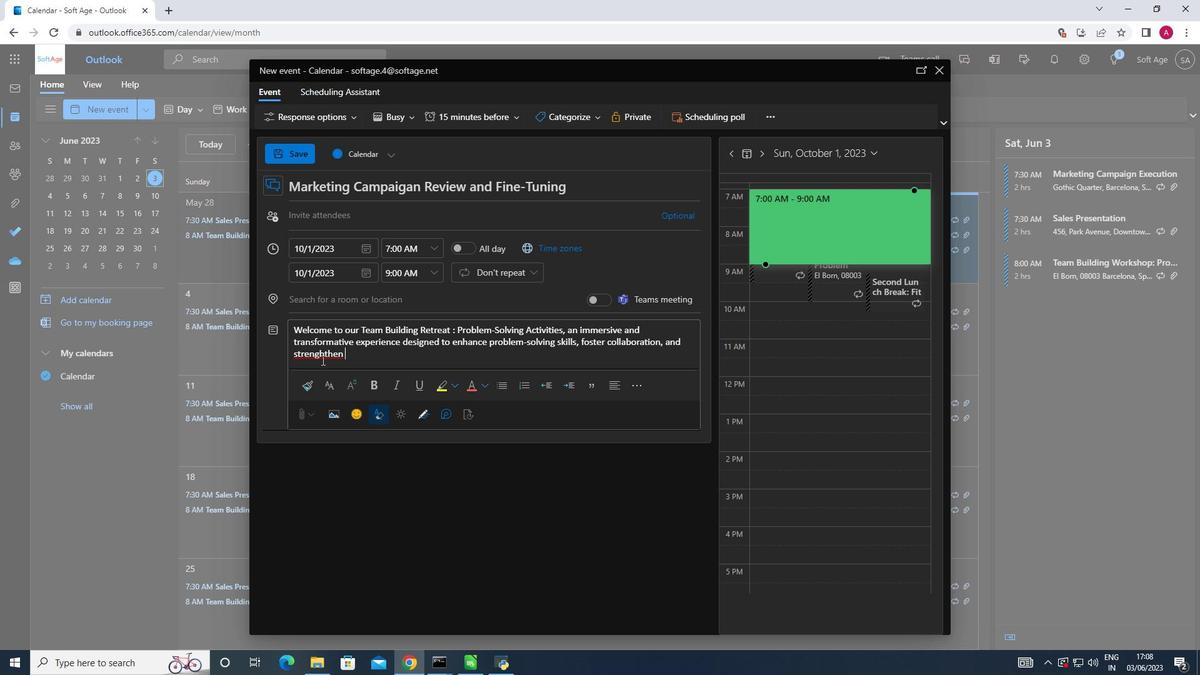 
Action: Mouse moved to (336, 387)
Screenshot: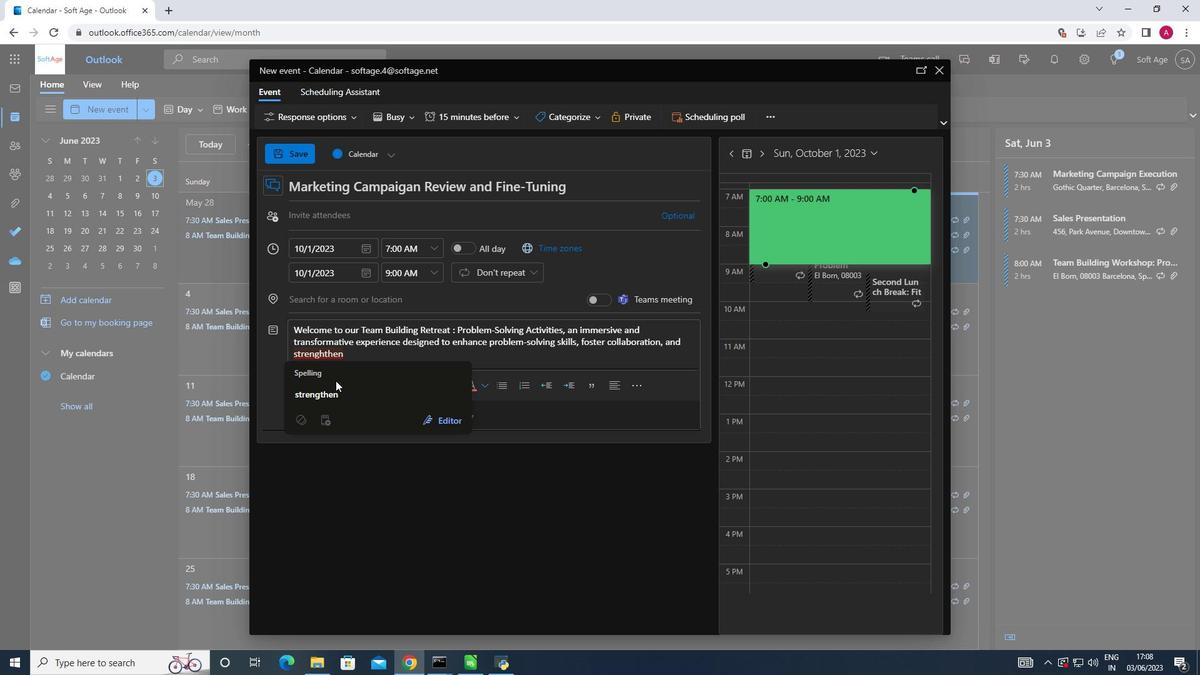 
Action: Mouse pressed left at (336, 387)
Screenshot: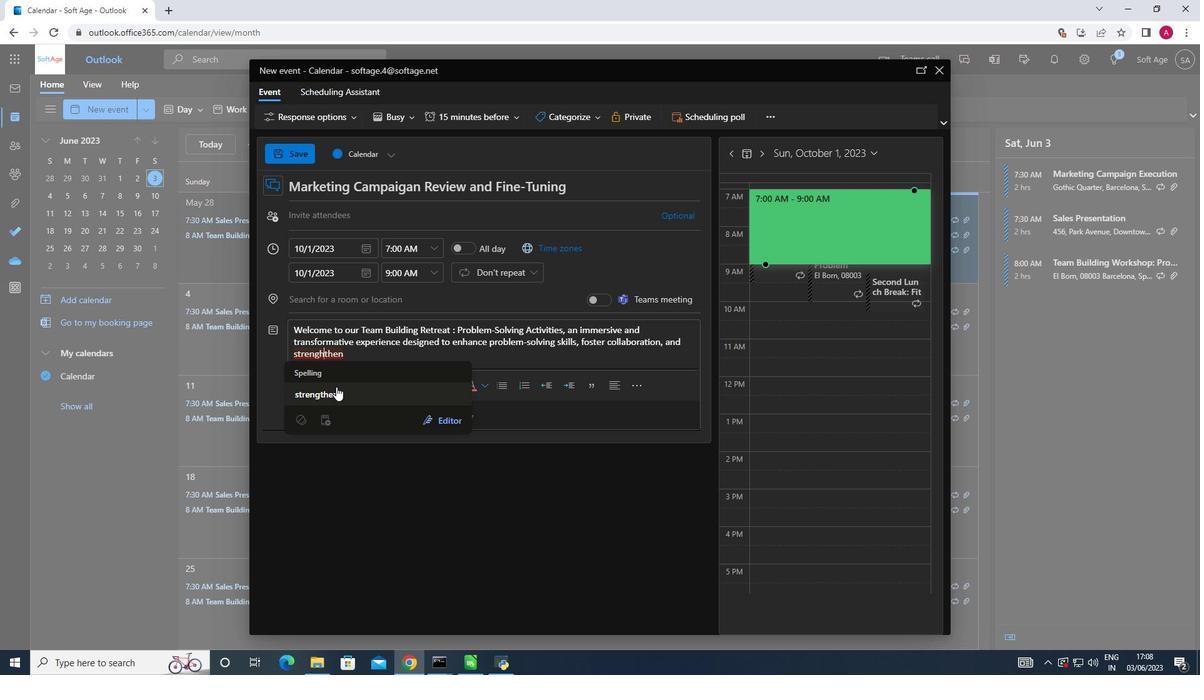
Action: Mouse moved to (358, 358)
Screenshot: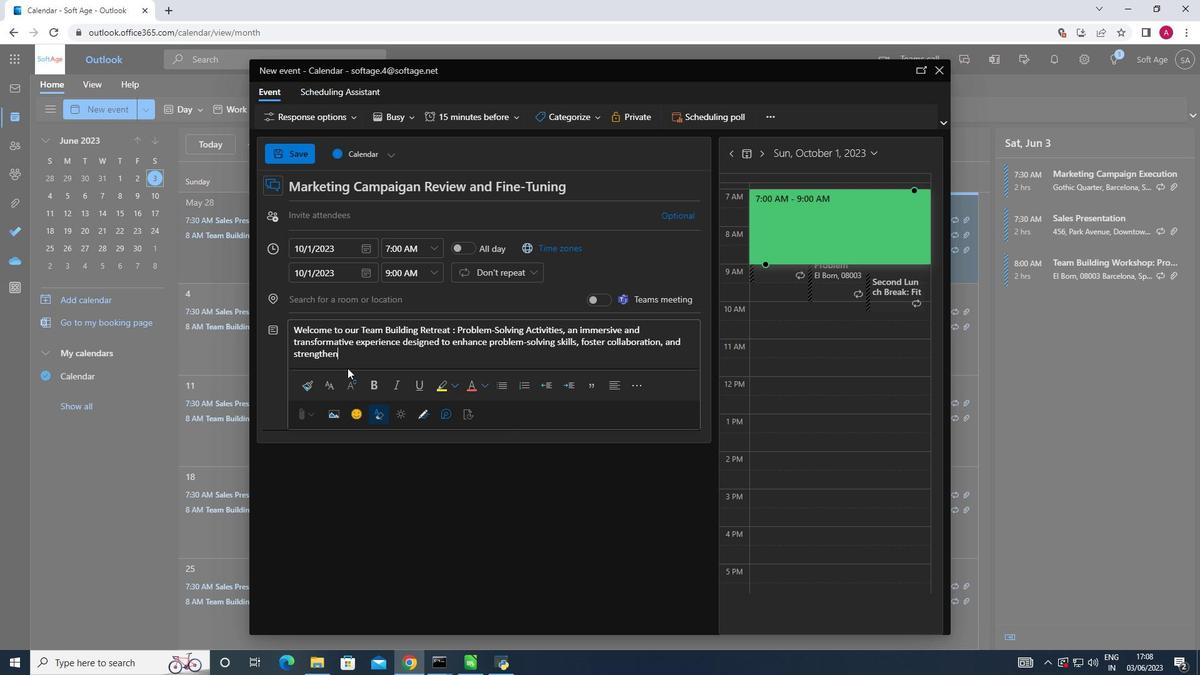 
Action: Key pressed <Key.space>the<Key.space>bond<Key.space>within<Key.space>your<Key.space>team.<Key.space><Key.shift>This<Key.space>retreat<Key.space>is<Key.space>an<Key.space>opportunity<Key.space>for<Key.space>team<Key.space>members<Key.space>to<Key.space>step<Key.space>away<Key.space>from<Key.space>thr<Key.backspace>eir<Key.space>daily<Key.space>routines<Key.space>,e<Key.backspace><Key.space>engage<Key.space>in<Key.space>interactive<Key.space>activities,<Key.space>and<Key.space>work<Key.space>together<Key.space>to<Key.space>tackle<Key.space>complex<Key.space>challenges<Key.space>in<Key.space>a<Key.space>supportive<Key.space>and<Key.space><Key.space><Key.backspace>energizing<Key.space>environment,<Key.backspace>.
Screenshot: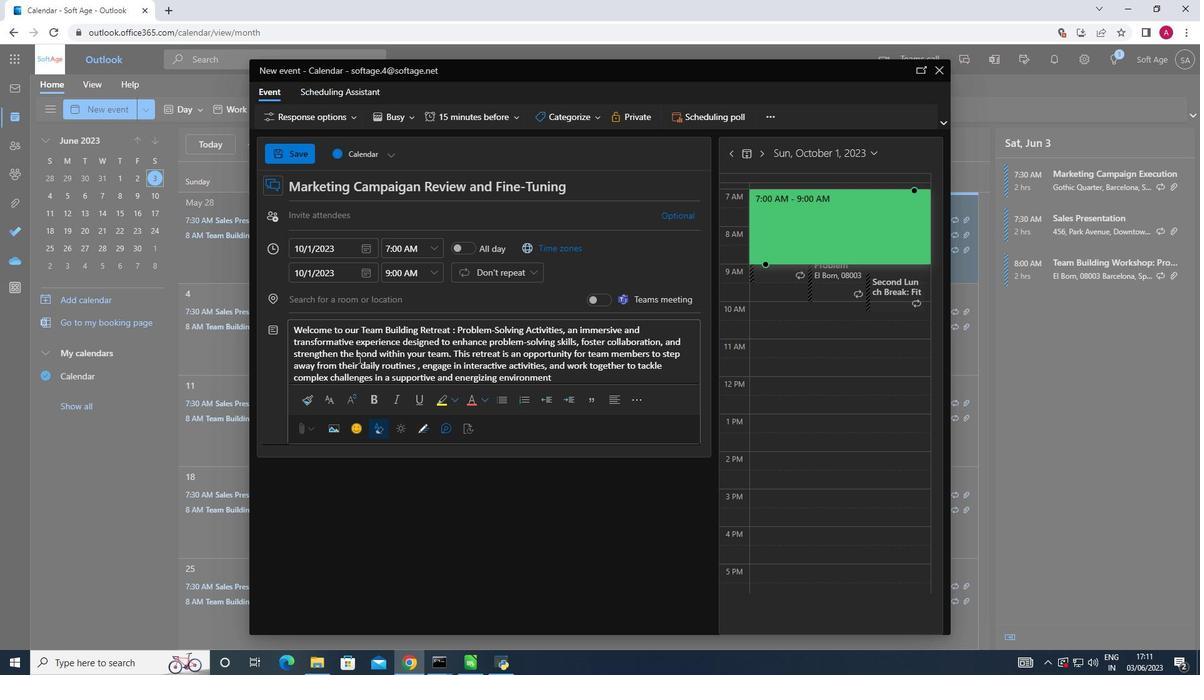 
Action: Mouse moved to (594, 119)
Screenshot: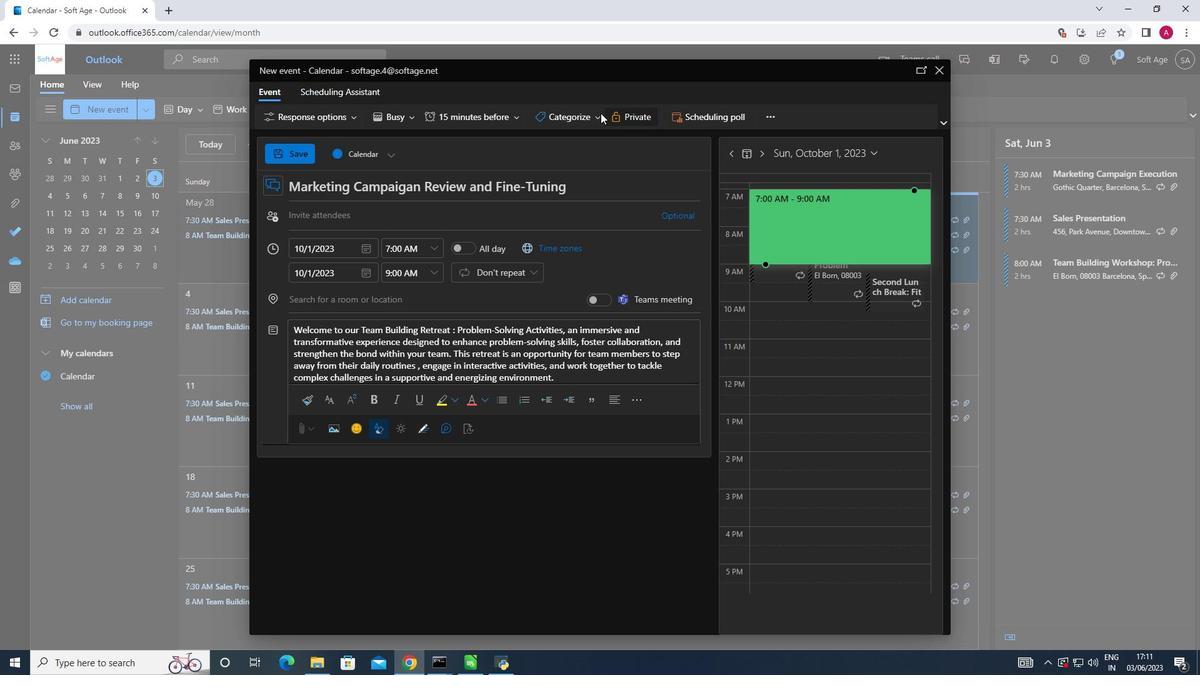 
Action: Mouse pressed left at (594, 119)
Screenshot: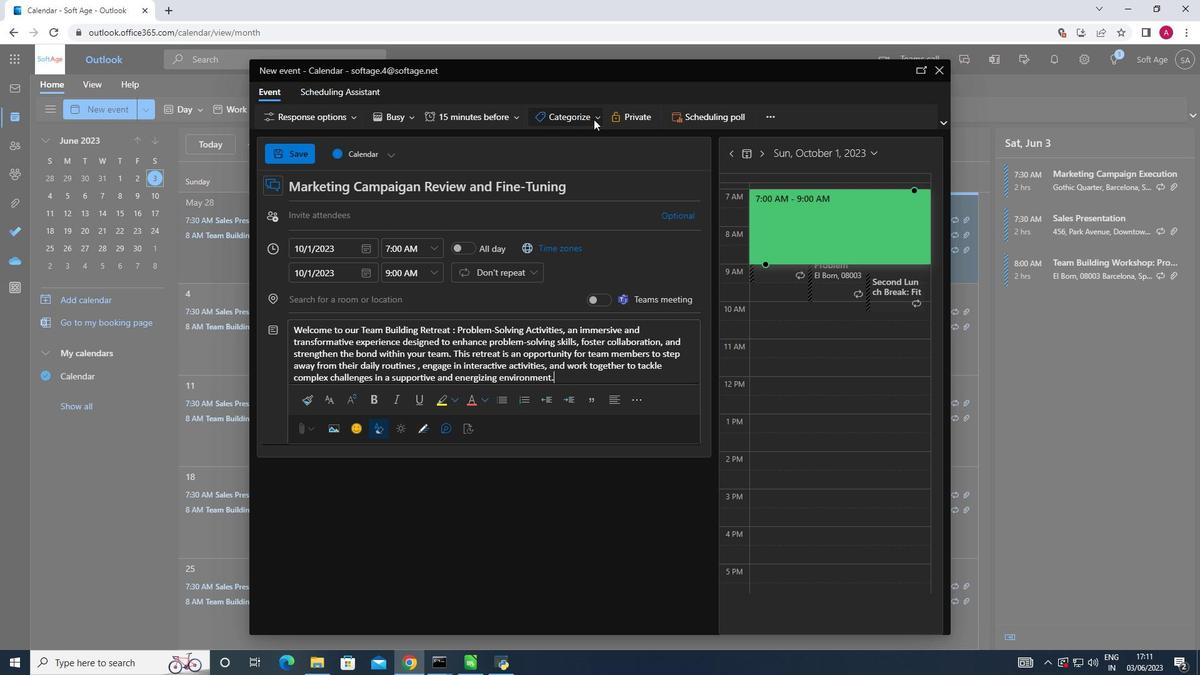 
Action: Mouse moved to (585, 180)
Screenshot: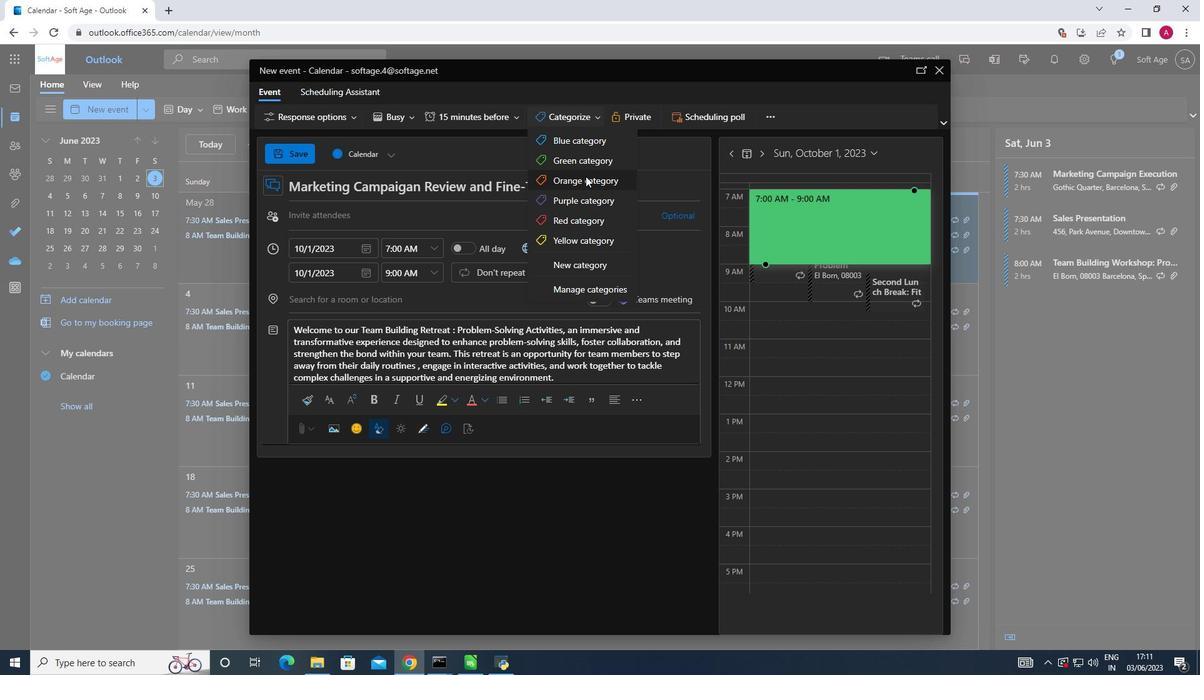 
Action: Mouse pressed left at (585, 180)
Screenshot: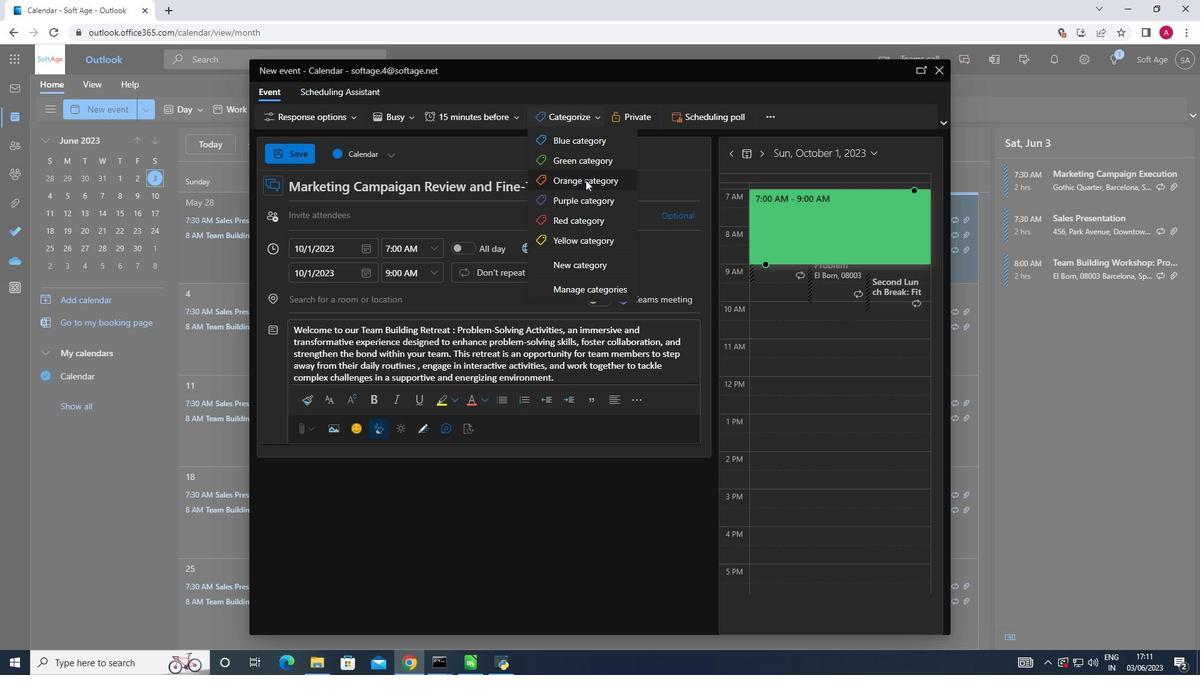 
Action: Mouse moved to (342, 305)
Screenshot: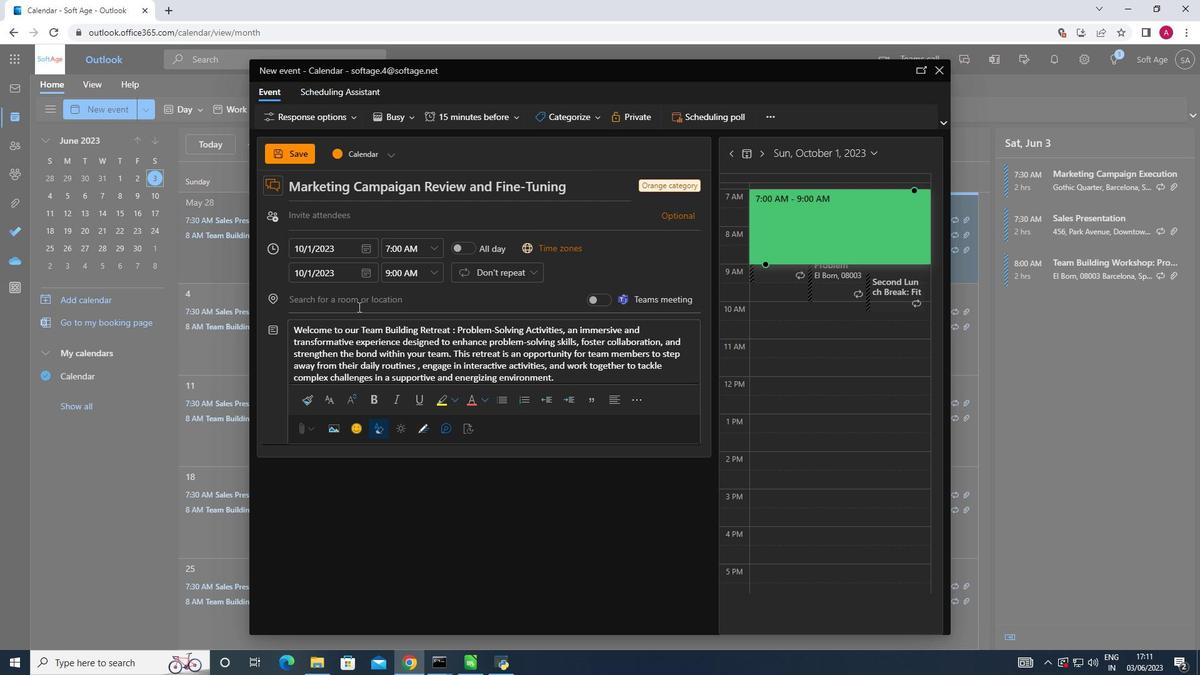 
Action: Mouse pressed left at (342, 305)
Screenshot: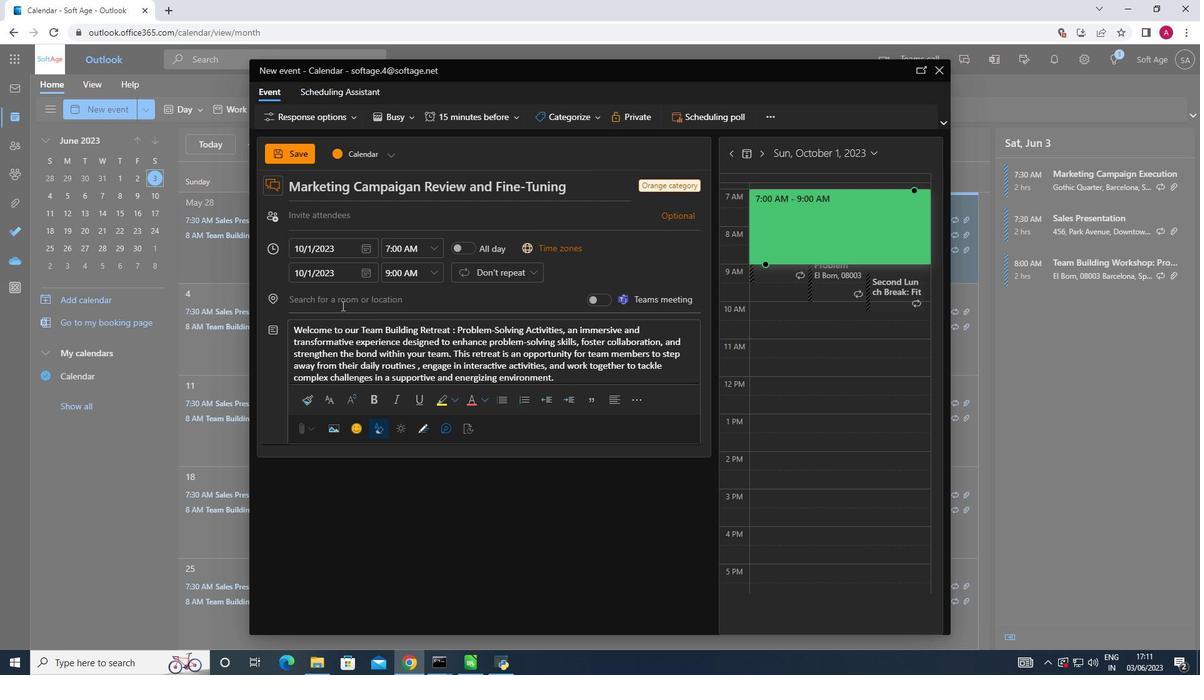
Action: Key pressed <Key.shift>Hanoi,<Key.shift>Vietnam
Screenshot: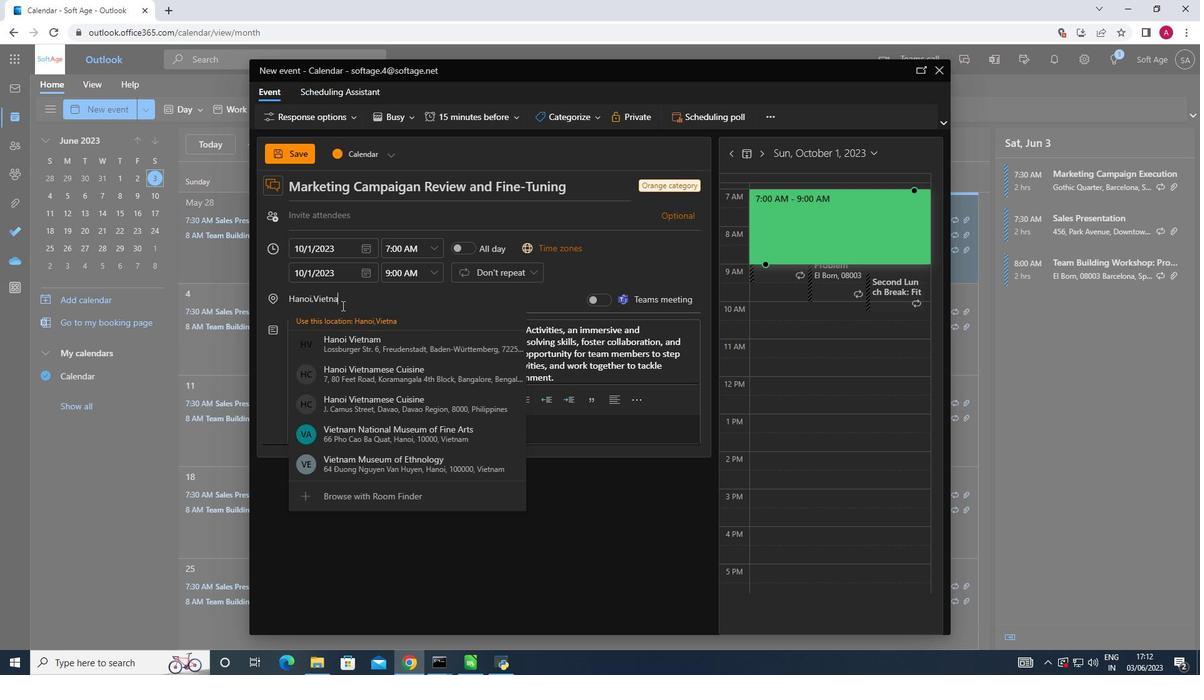
Action: Mouse moved to (378, 322)
Screenshot: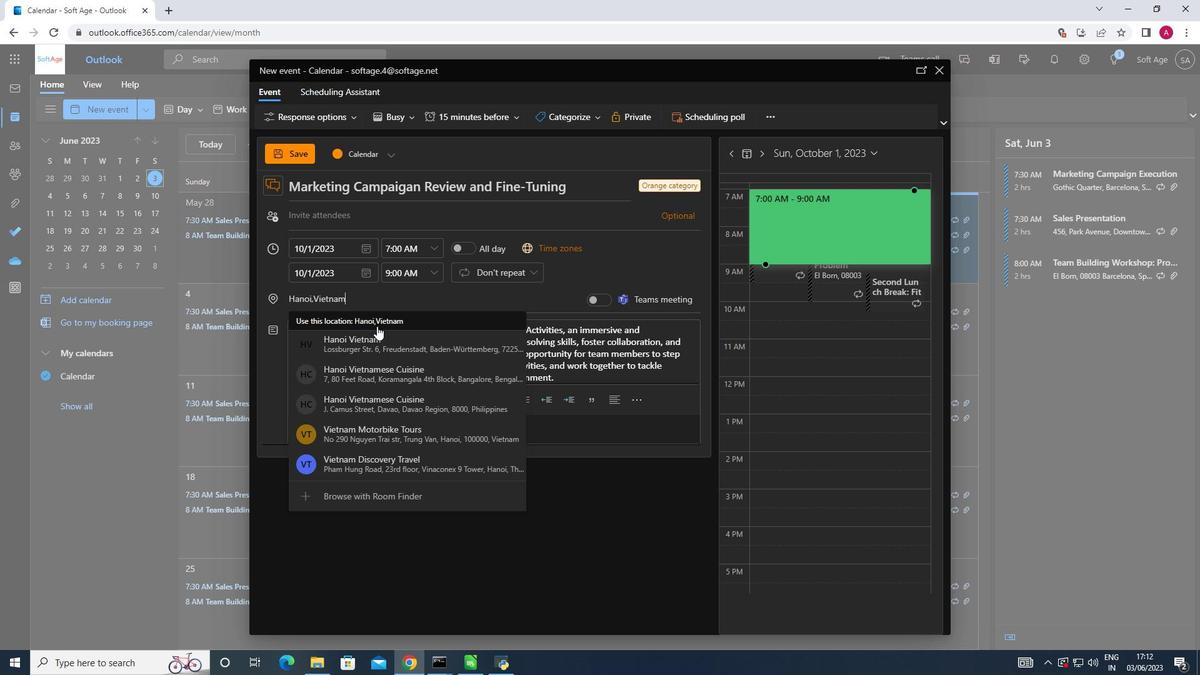 
Action: Mouse pressed left at (378, 322)
Screenshot: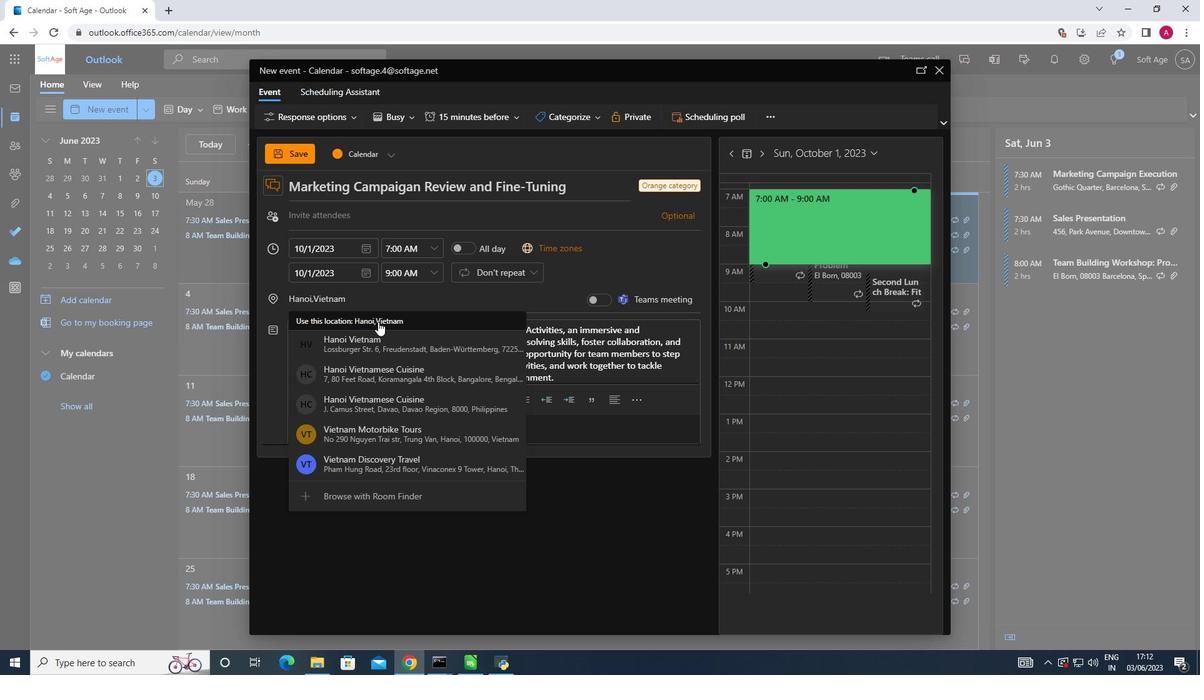 
Action: Mouse moved to (340, 216)
Screenshot: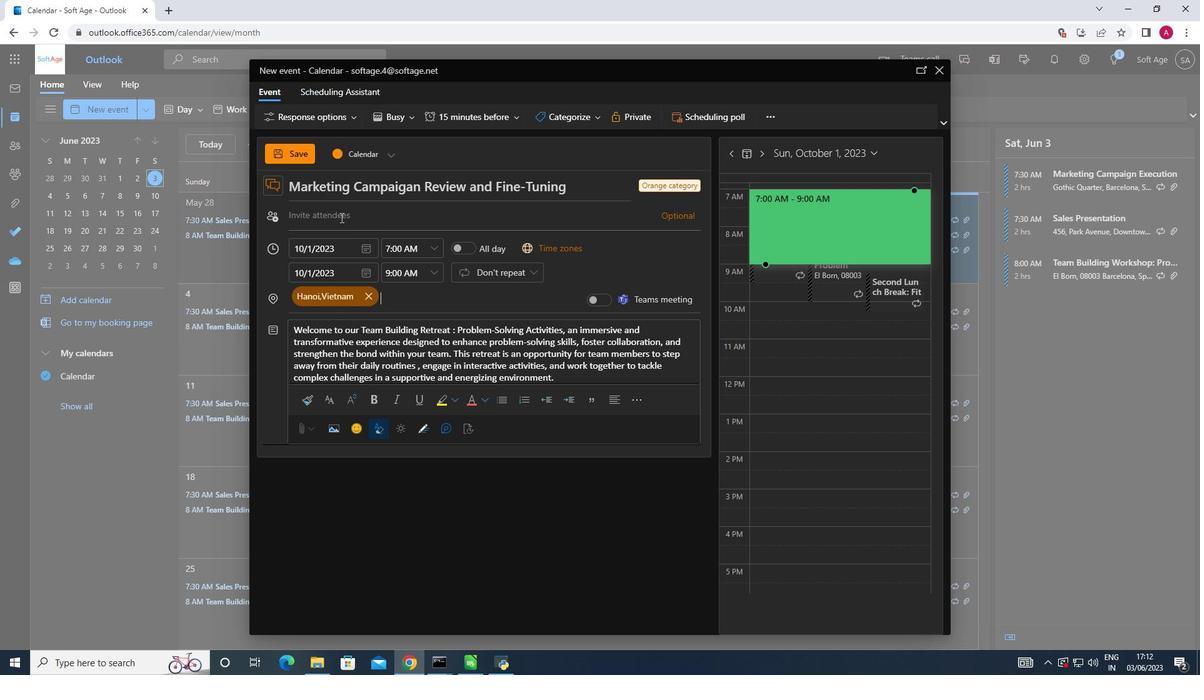 
Action: Mouse pressed left at (340, 216)
Screenshot: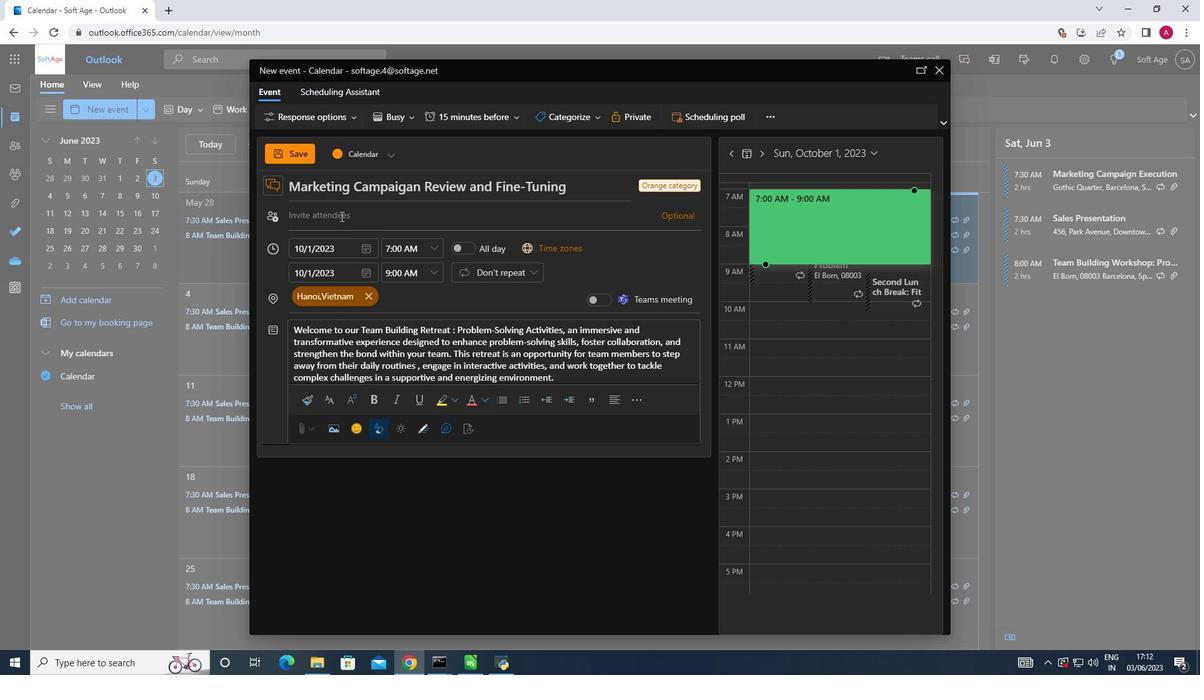 
Action: Key pressed sio<Key.backspace><Key.backspace>oftage.1<Key.shift>@
Screenshot: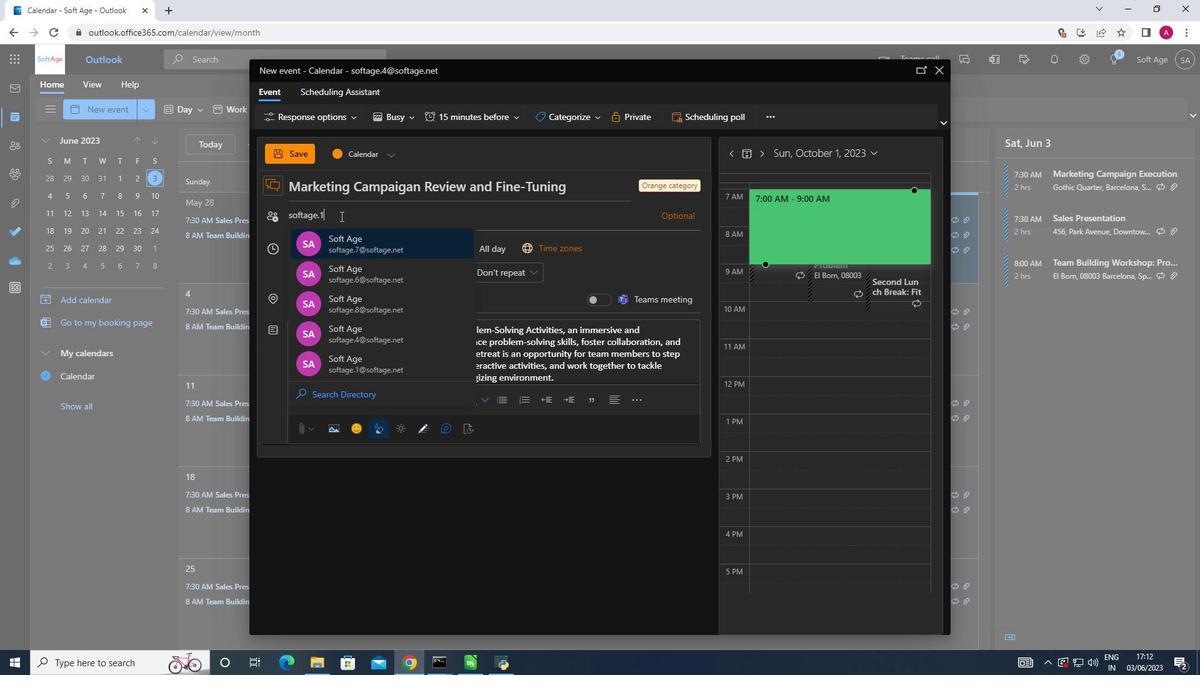 
Action: Mouse moved to (394, 247)
Screenshot: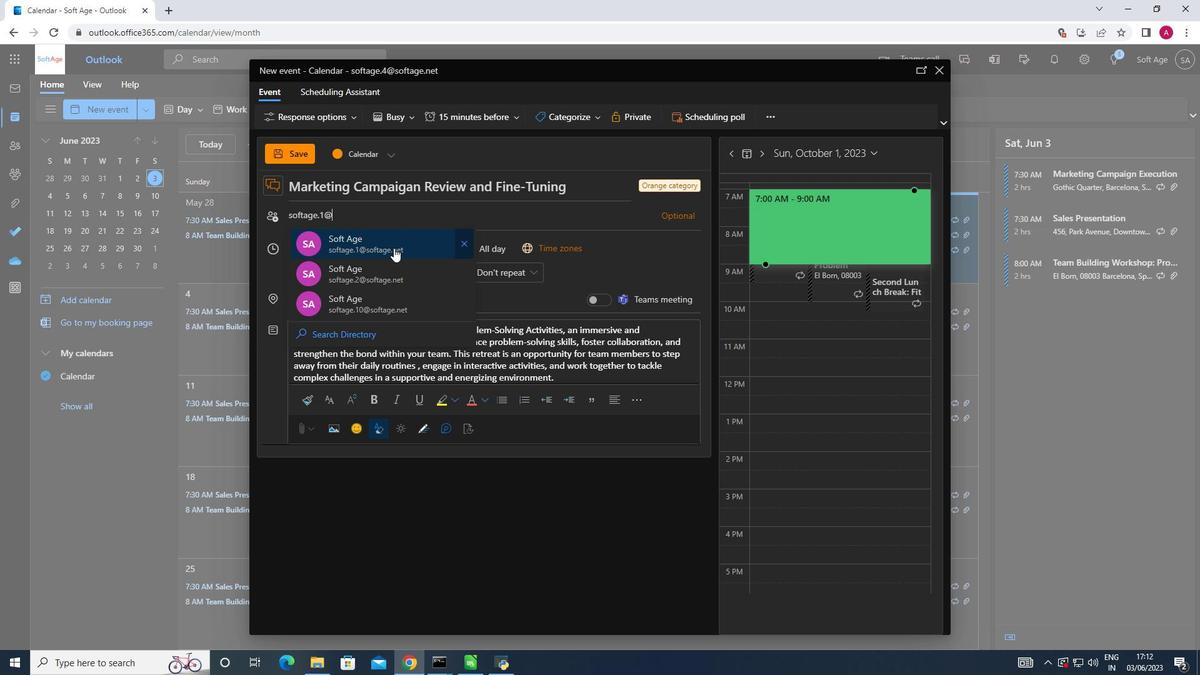 
Action: Mouse pressed left at (394, 247)
Screenshot: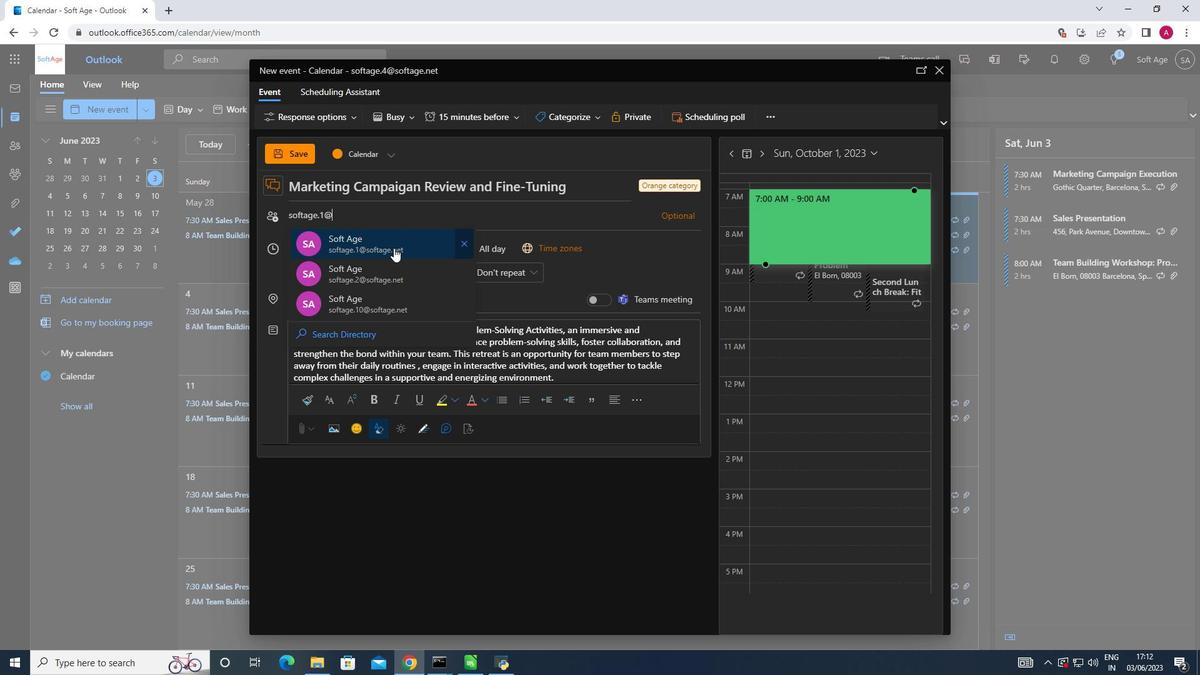 
Action: Mouse moved to (395, 247)
Screenshot: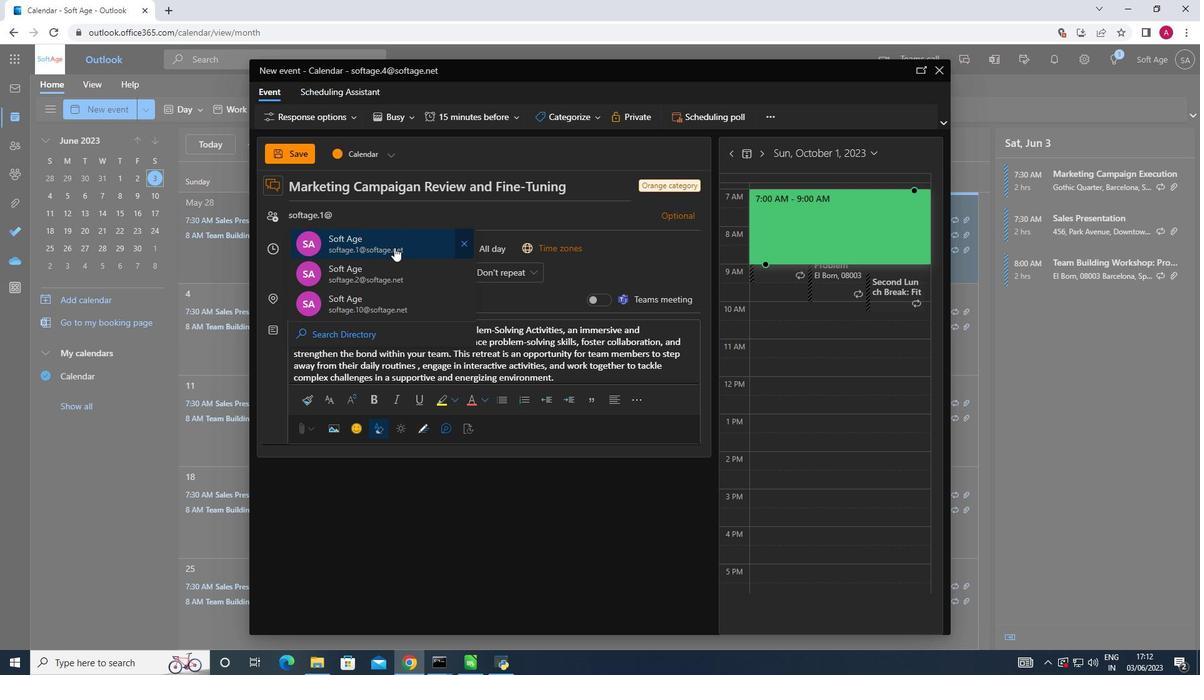 
Action: Key pressed softage.2<Key.shift>@
Screenshot: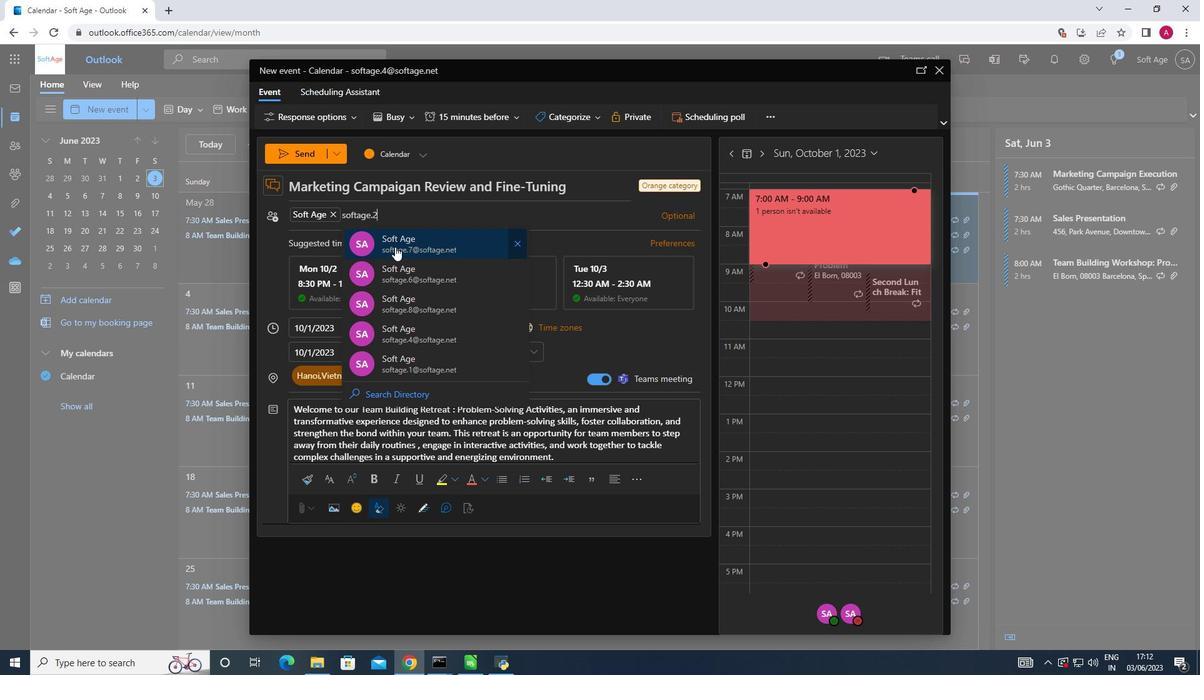 
Action: Mouse moved to (402, 245)
Screenshot: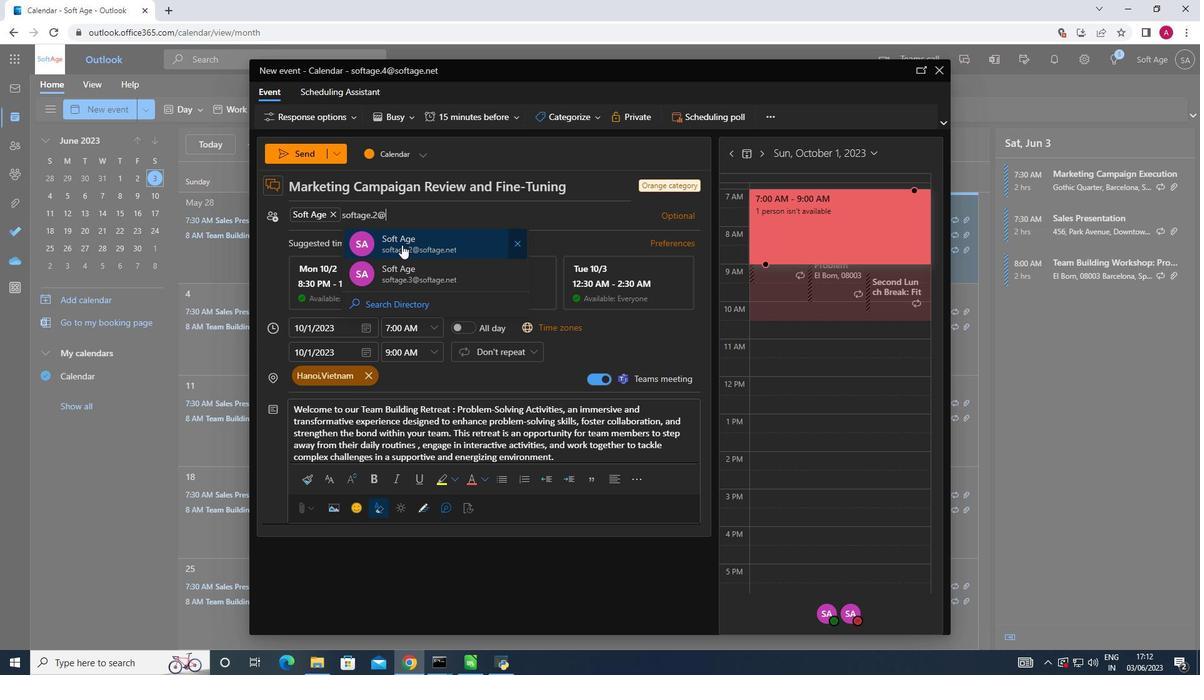 
Action: Mouse pressed left at (402, 245)
Screenshot: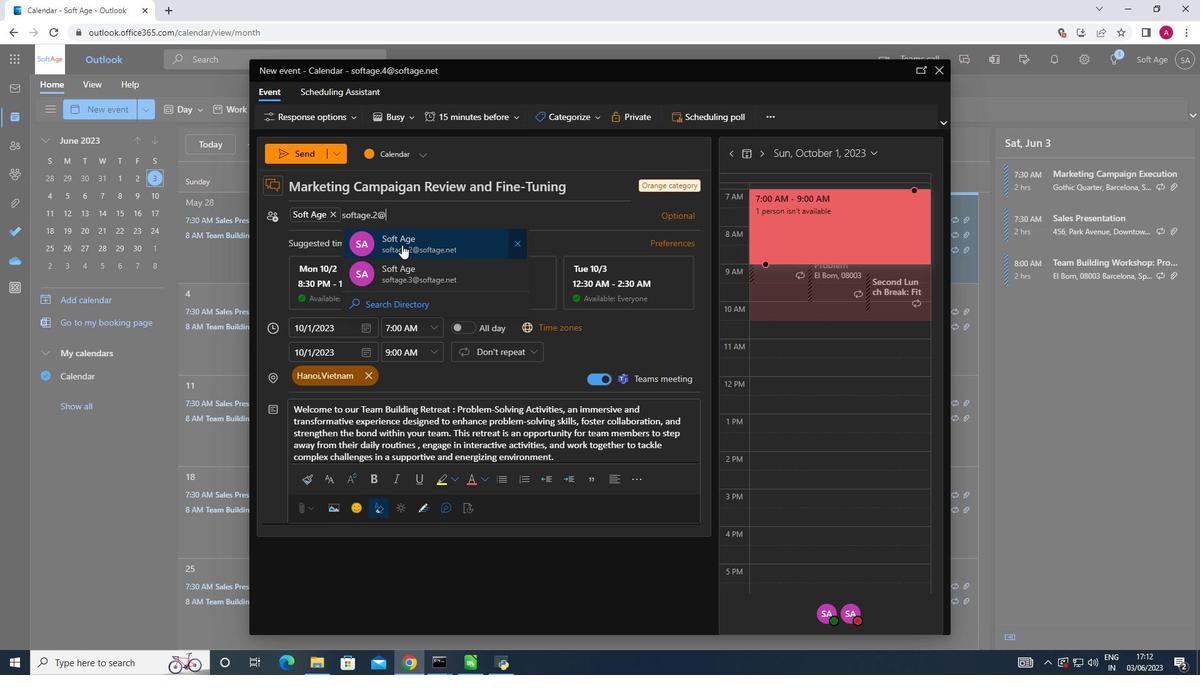 
Action: Mouse moved to (487, 114)
Screenshot: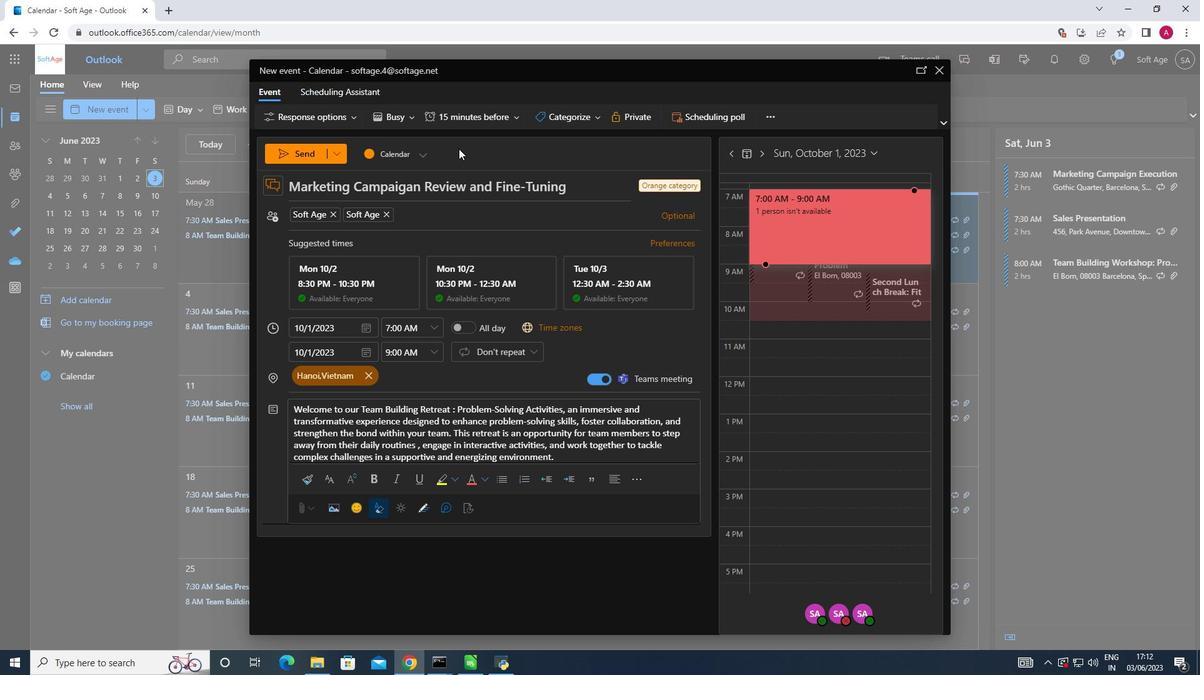 
Action: Mouse pressed left at (487, 114)
Screenshot: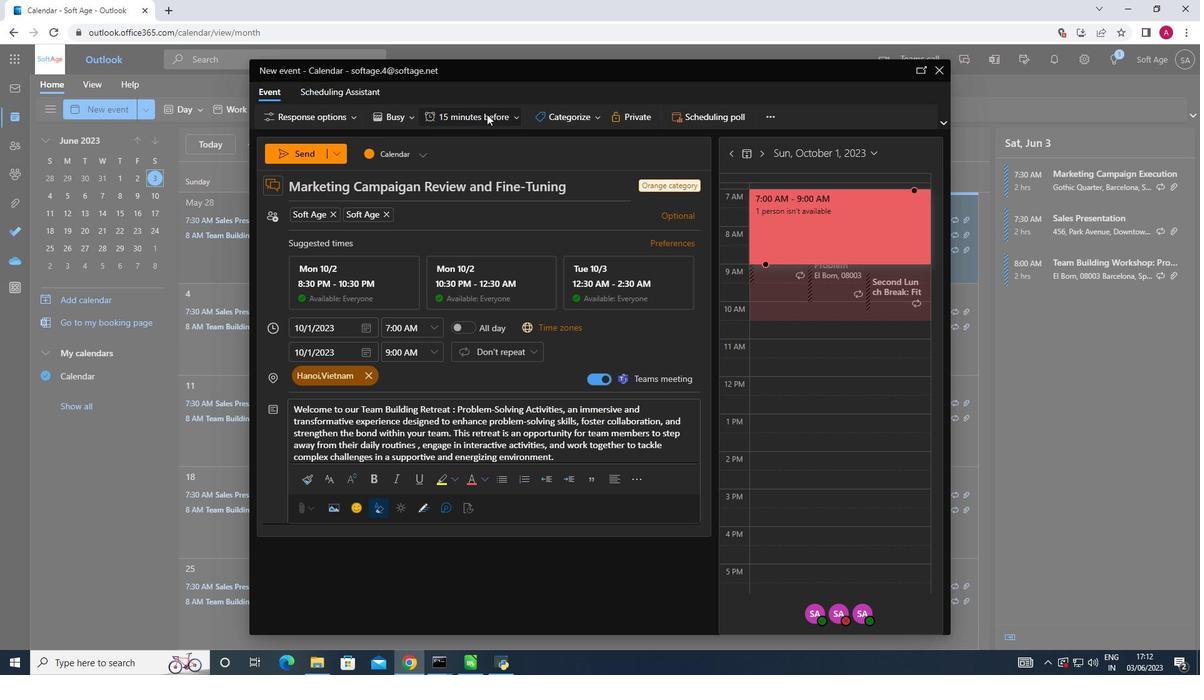 
Action: Mouse moved to (498, 165)
Screenshot: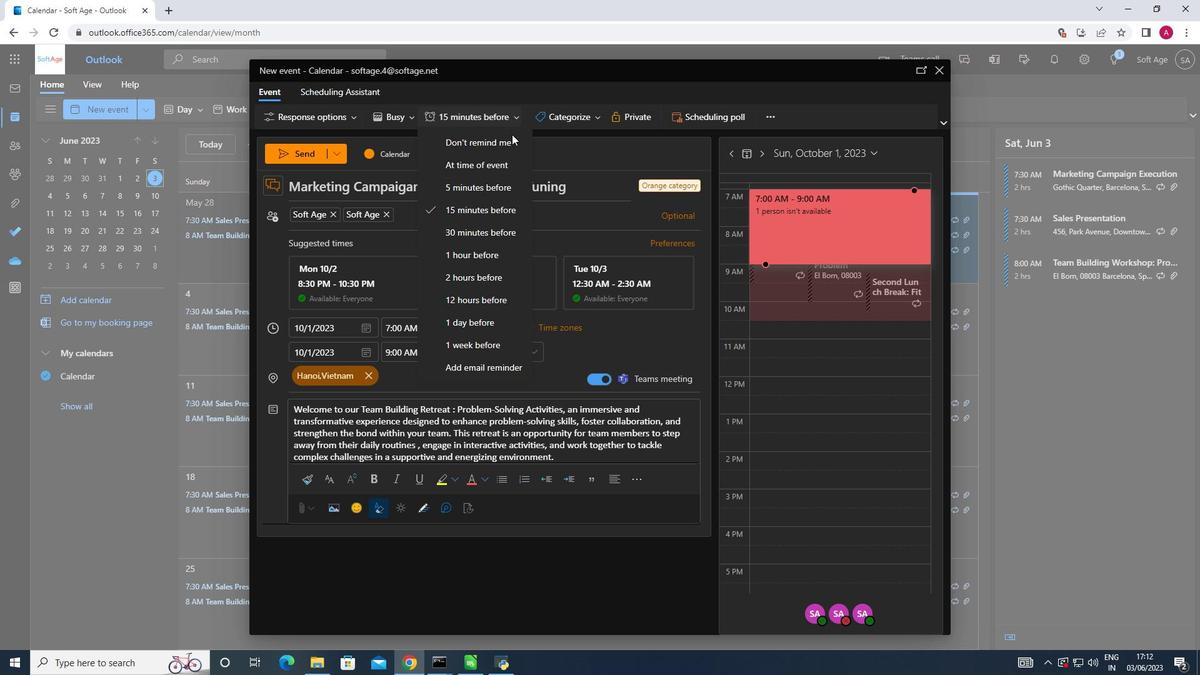 
Action: Mouse pressed left at (498, 165)
Screenshot: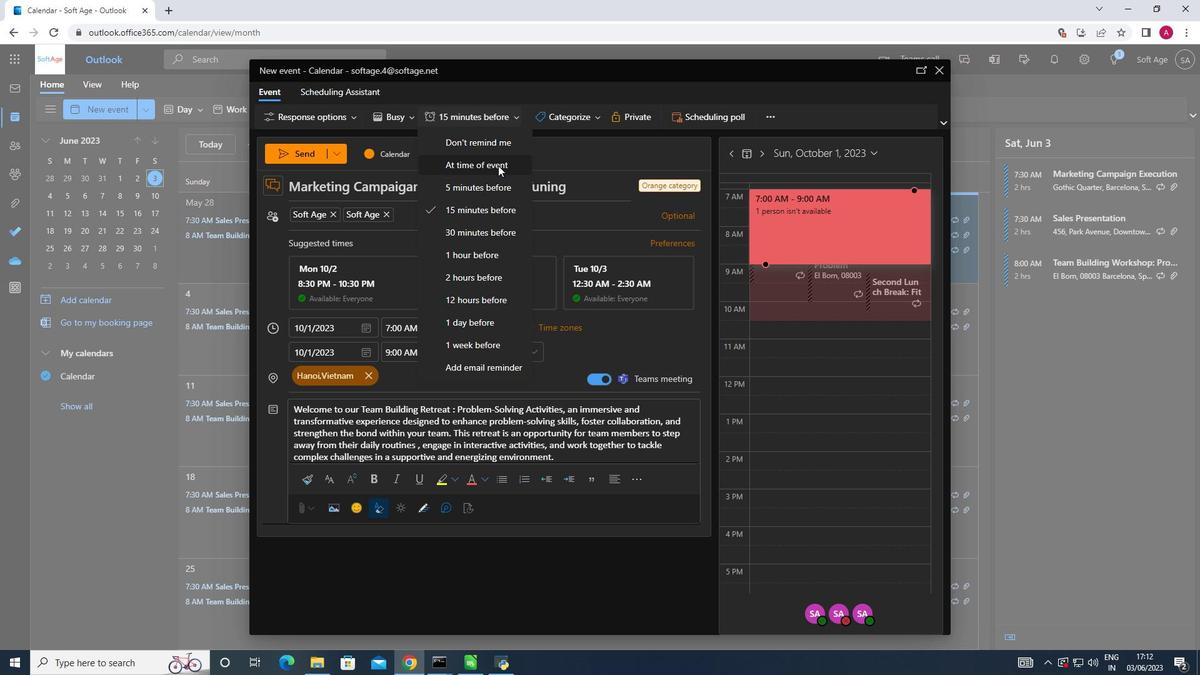
Action: Mouse moved to (298, 145)
Screenshot: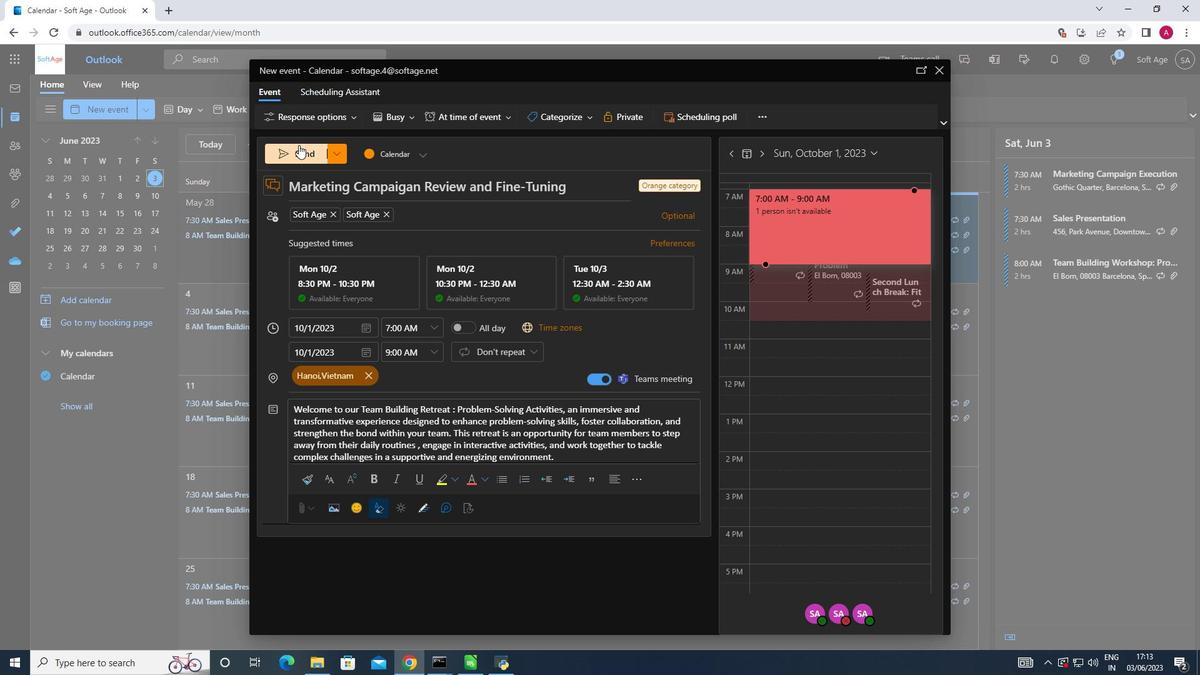 
Action: Mouse pressed left at (298, 145)
Screenshot: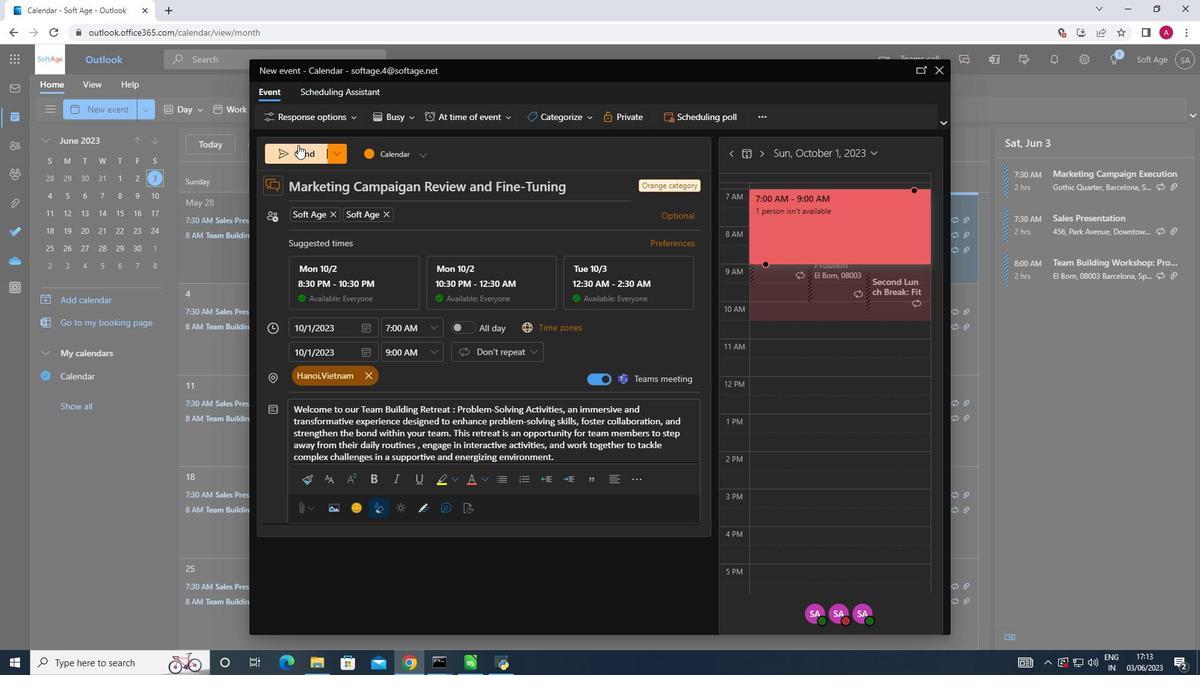 
